 Task: Add a signature Kira Turner containing With gratitude and sincere wishes, Kira Turner to email address softage.3@softage.net and add a label Logistics
Action: Mouse moved to (108, 127)
Screenshot: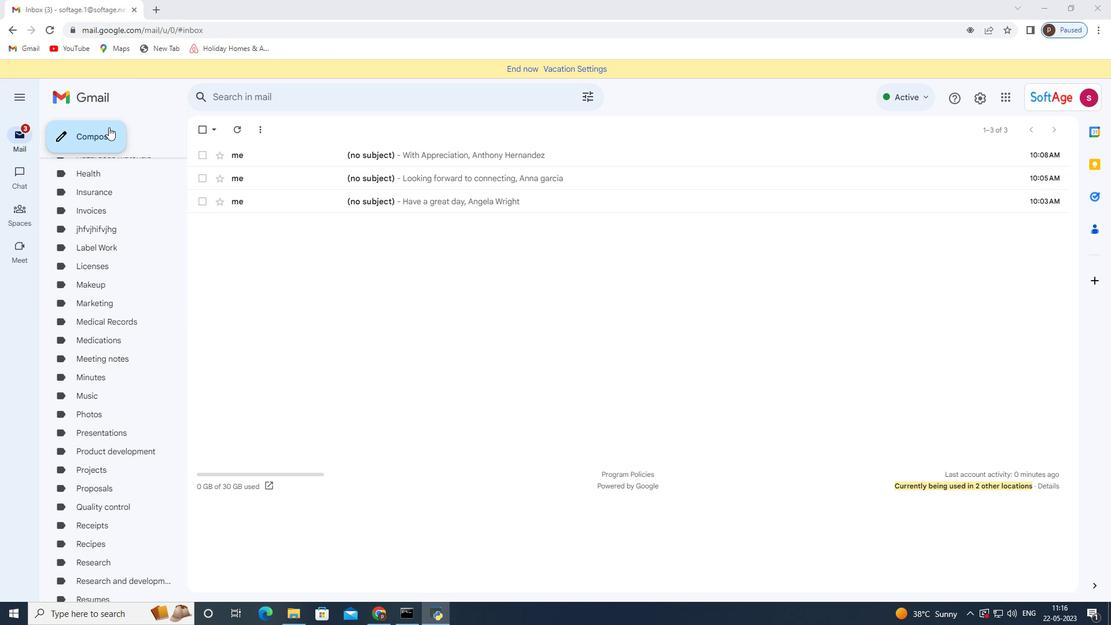 
Action: Mouse pressed left at (108, 127)
Screenshot: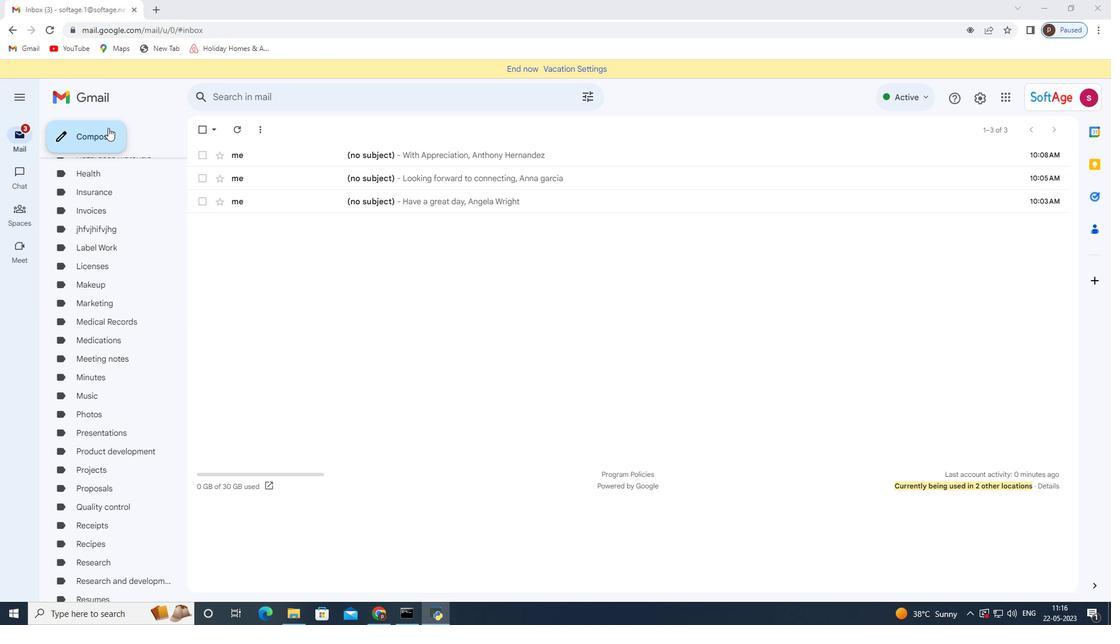 
Action: Mouse moved to (934, 582)
Screenshot: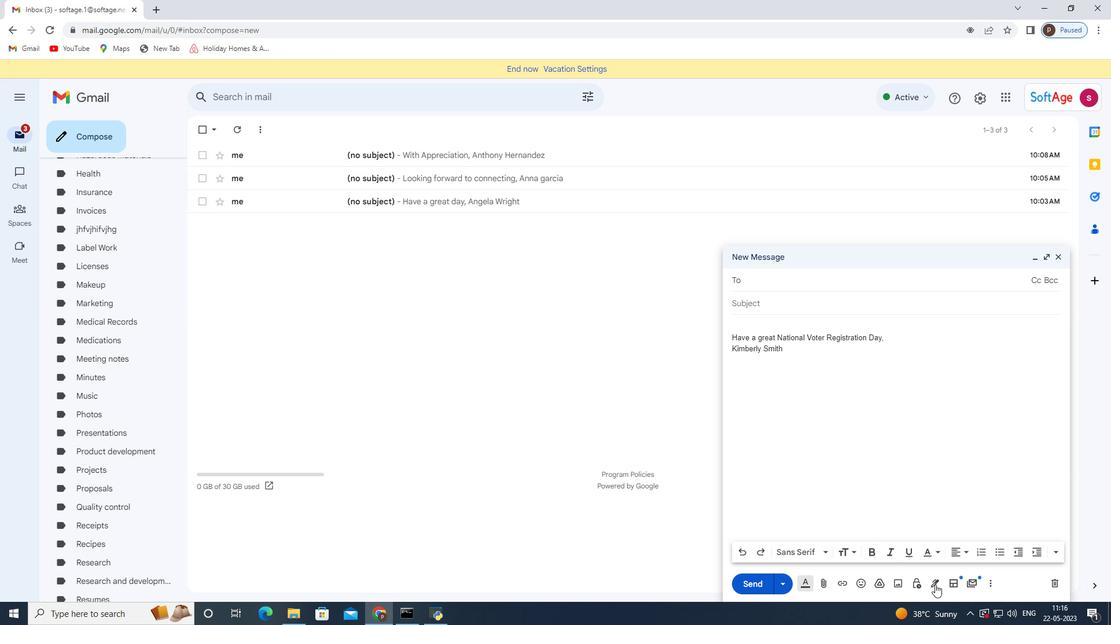 
Action: Mouse pressed left at (934, 582)
Screenshot: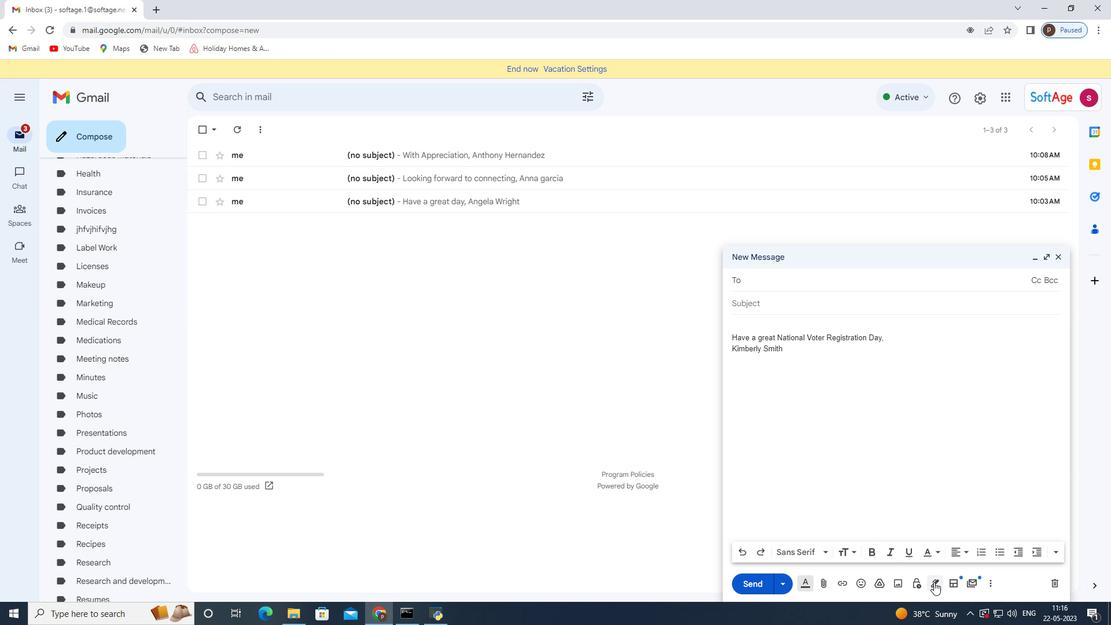 
Action: Mouse moved to (991, 516)
Screenshot: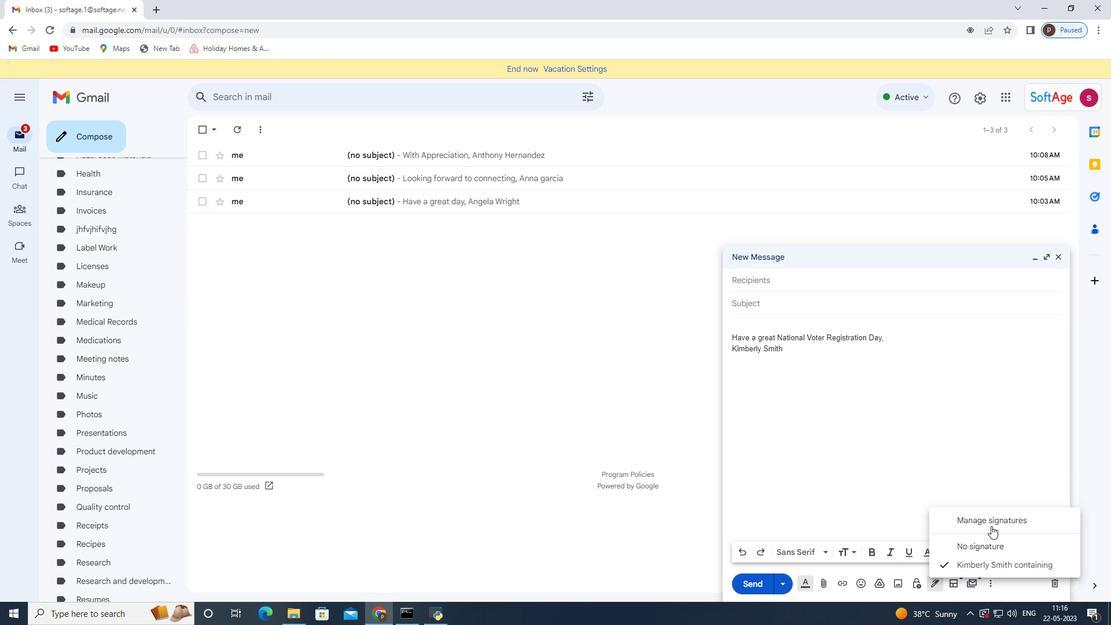 
Action: Mouse pressed left at (991, 516)
Screenshot: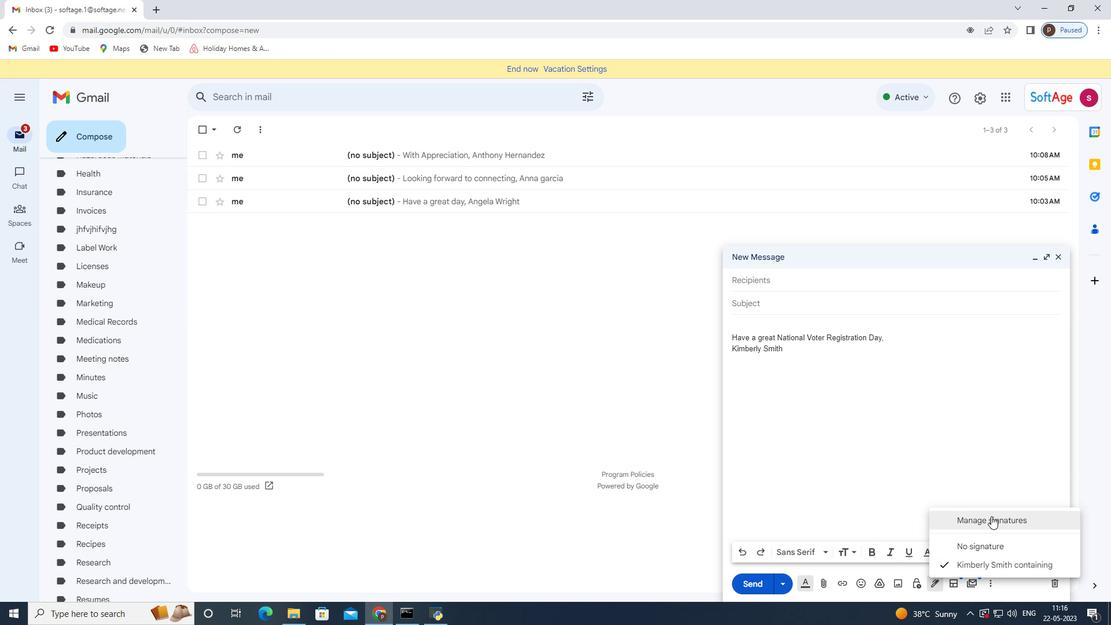 
Action: Mouse moved to (480, 377)
Screenshot: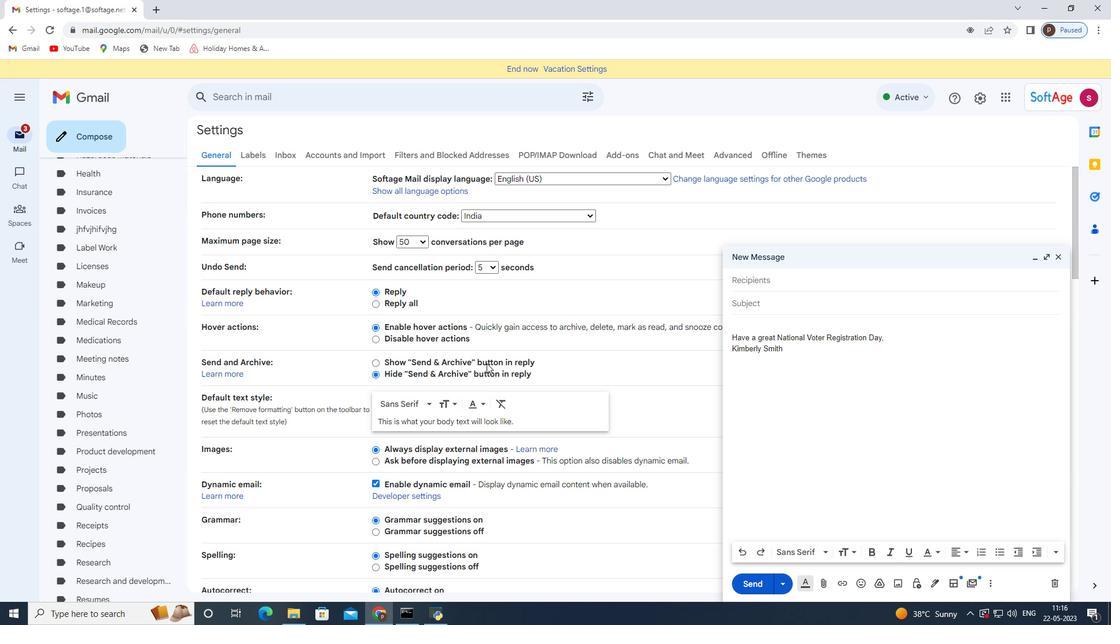 
Action: Mouse scrolled (480, 376) with delta (0, 0)
Screenshot: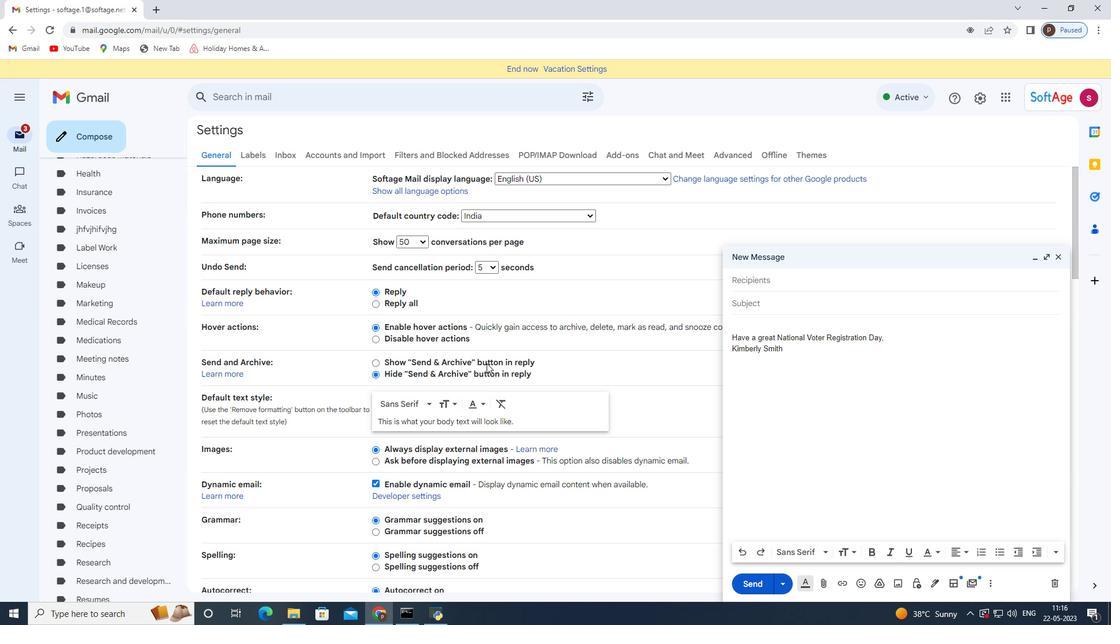 
Action: Mouse moved to (478, 380)
Screenshot: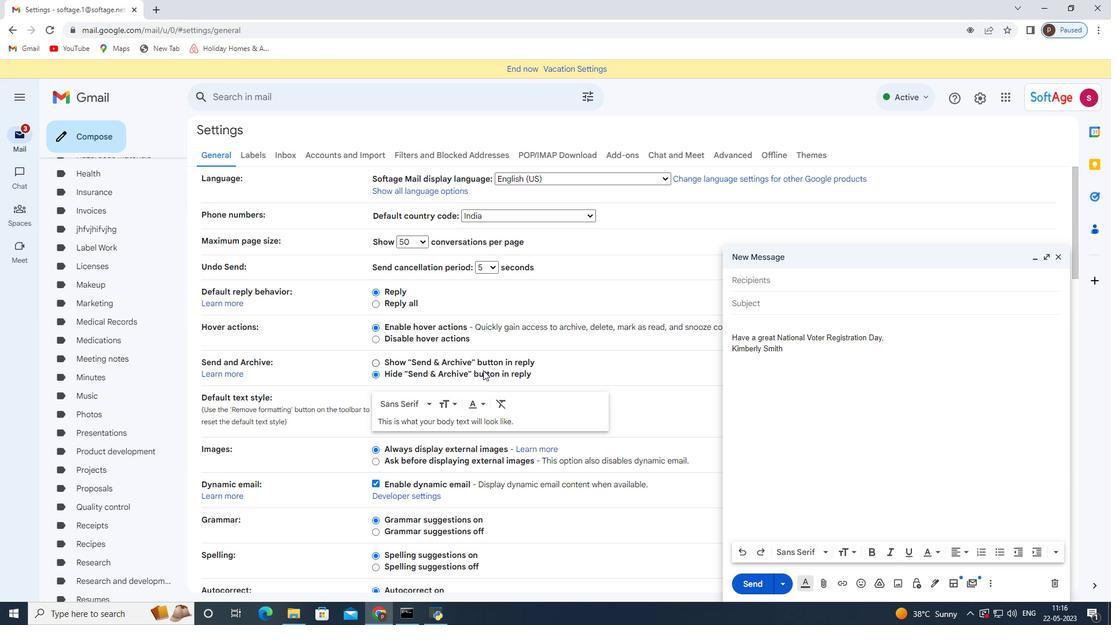 
Action: Mouse scrolled (478, 379) with delta (0, 0)
Screenshot: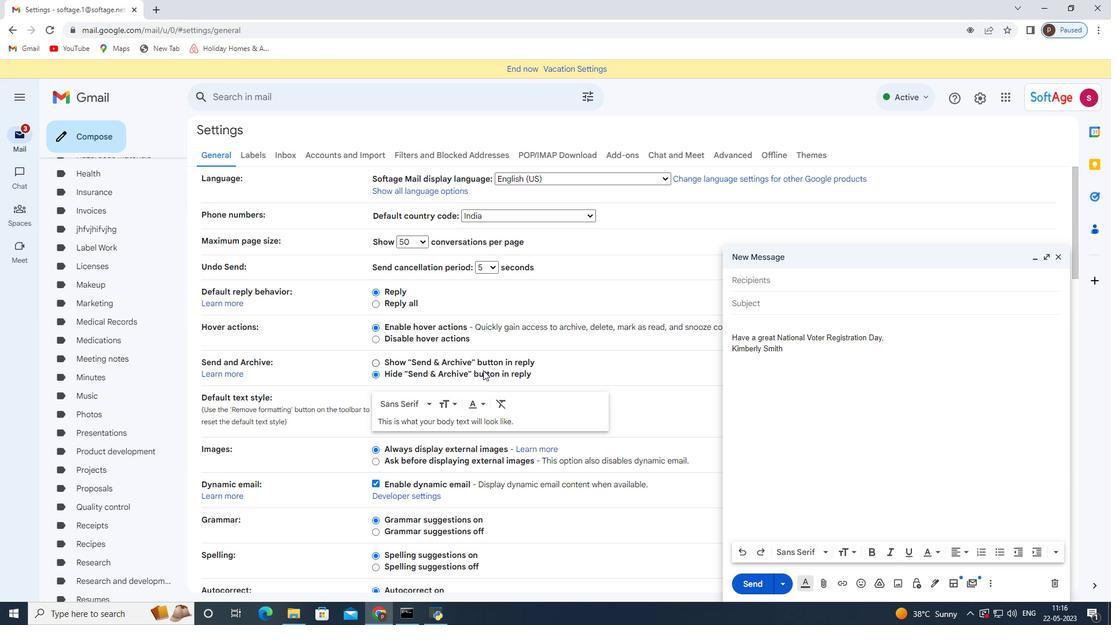 
Action: Mouse moved to (474, 385)
Screenshot: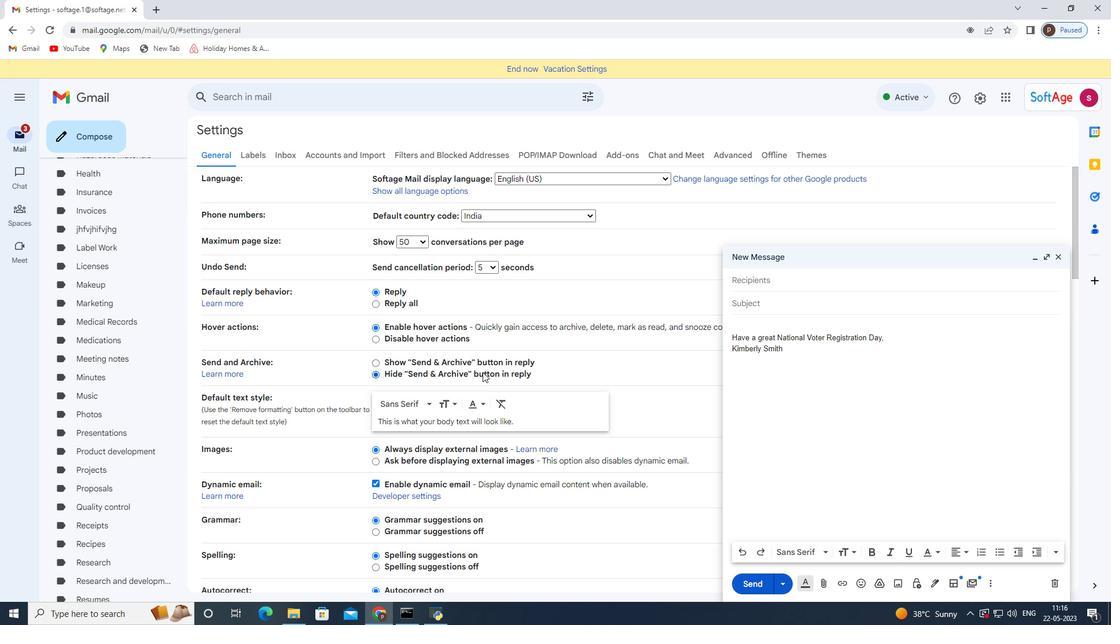 
Action: Mouse scrolled (474, 385) with delta (0, 0)
Screenshot: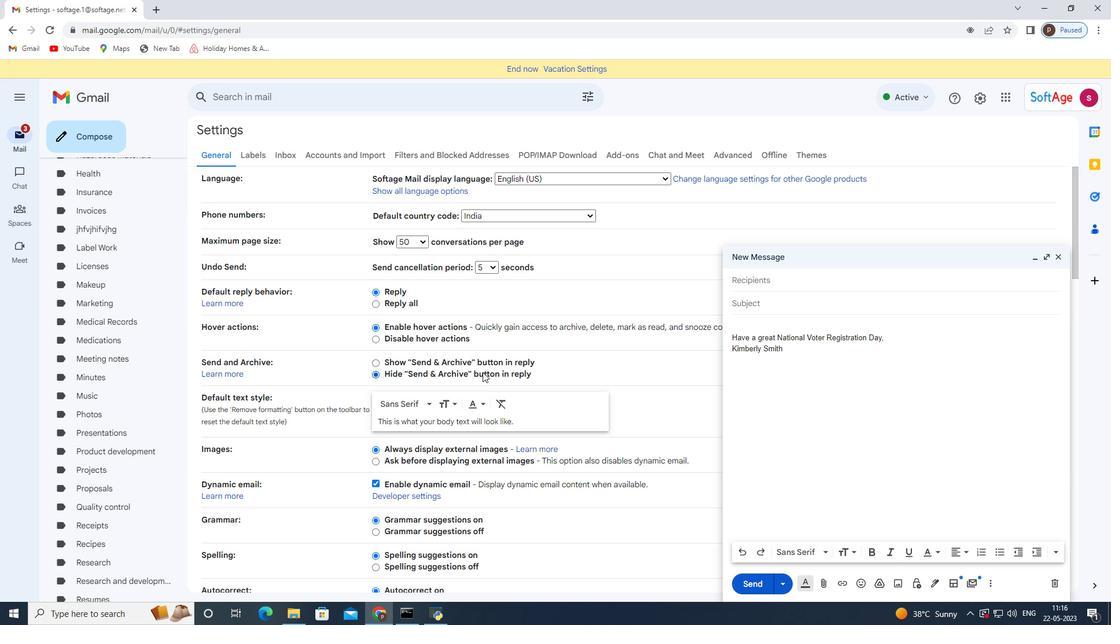
Action: Mouse moved to (463, 402)
Screenshot: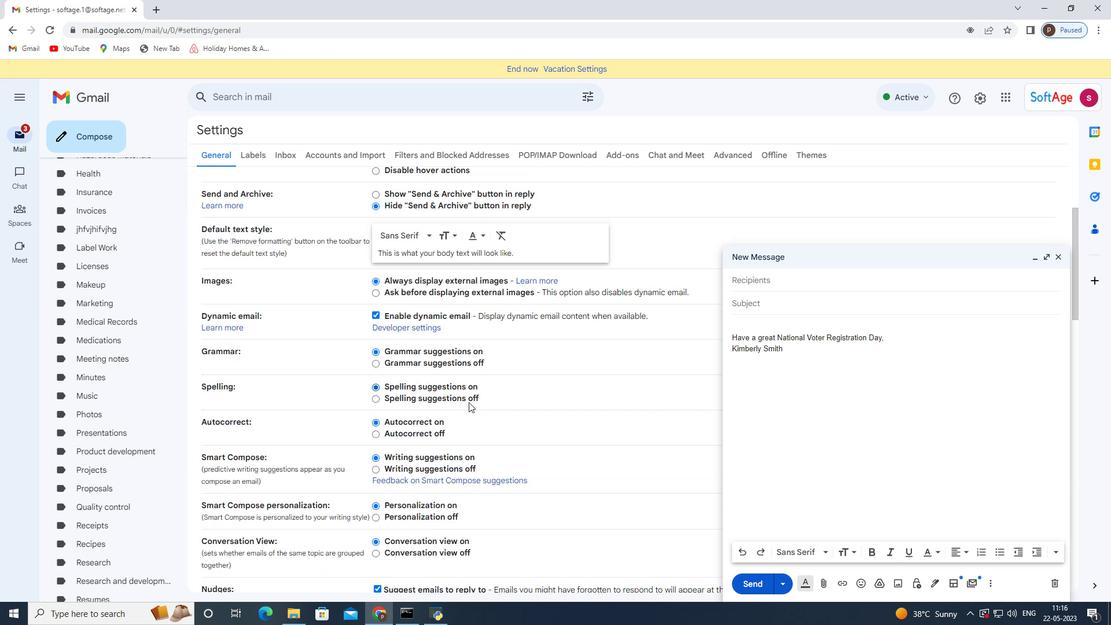 
Action: Mouse scrolled (463, 401) with delta (0, 0)
Screenshot: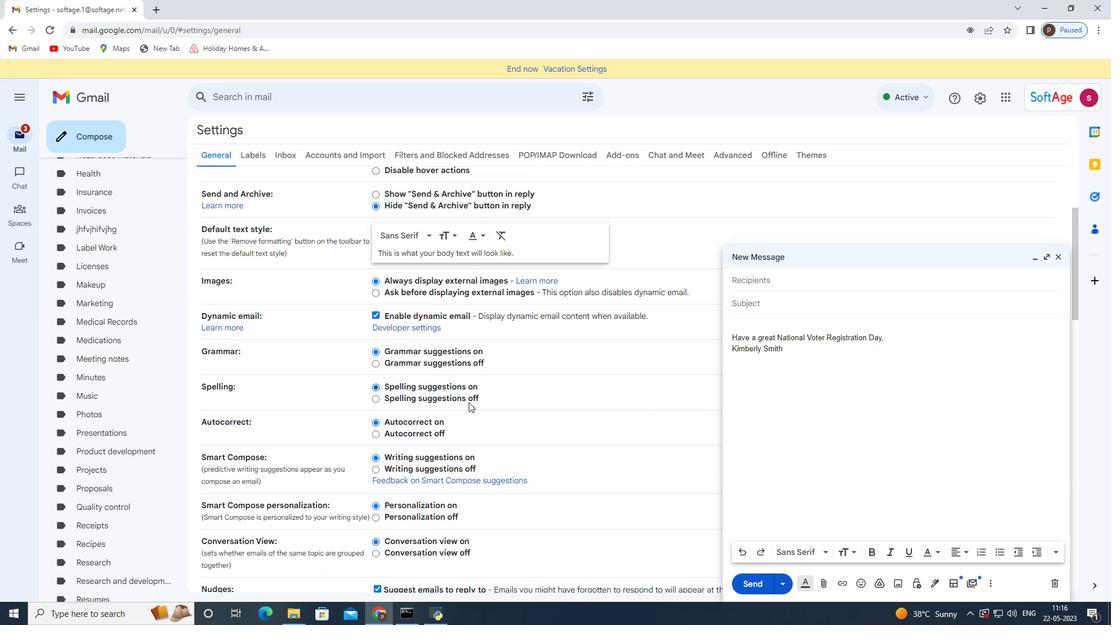 
Action: Mouse scrolled (463, 401) with delta (0, 0)
Screenshot: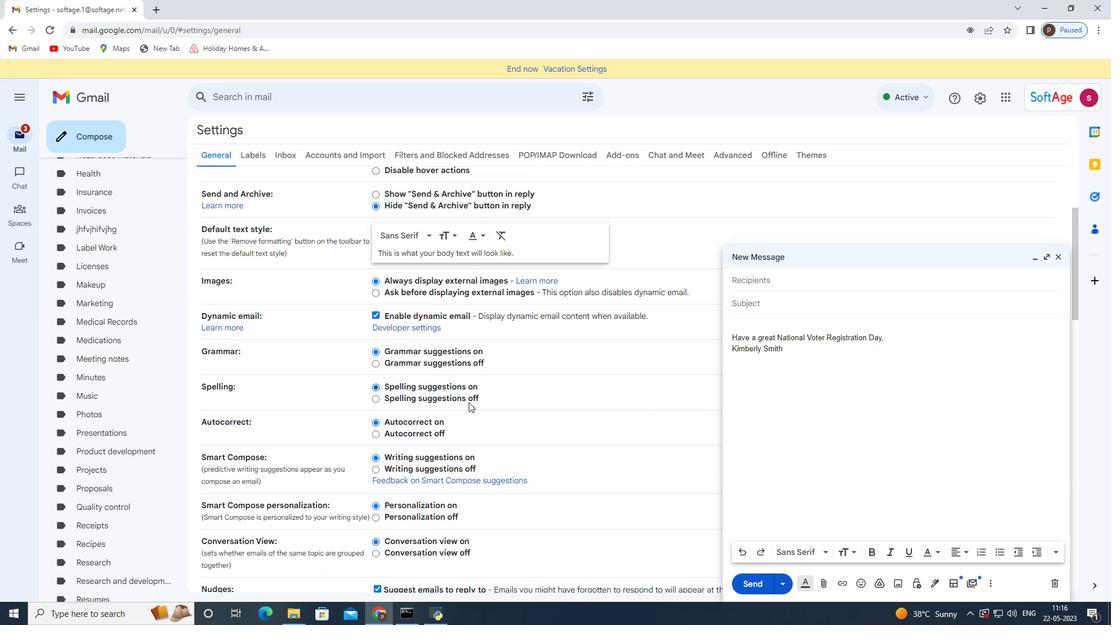 
Action: Mouse moved to (455, 402)
Screenshot: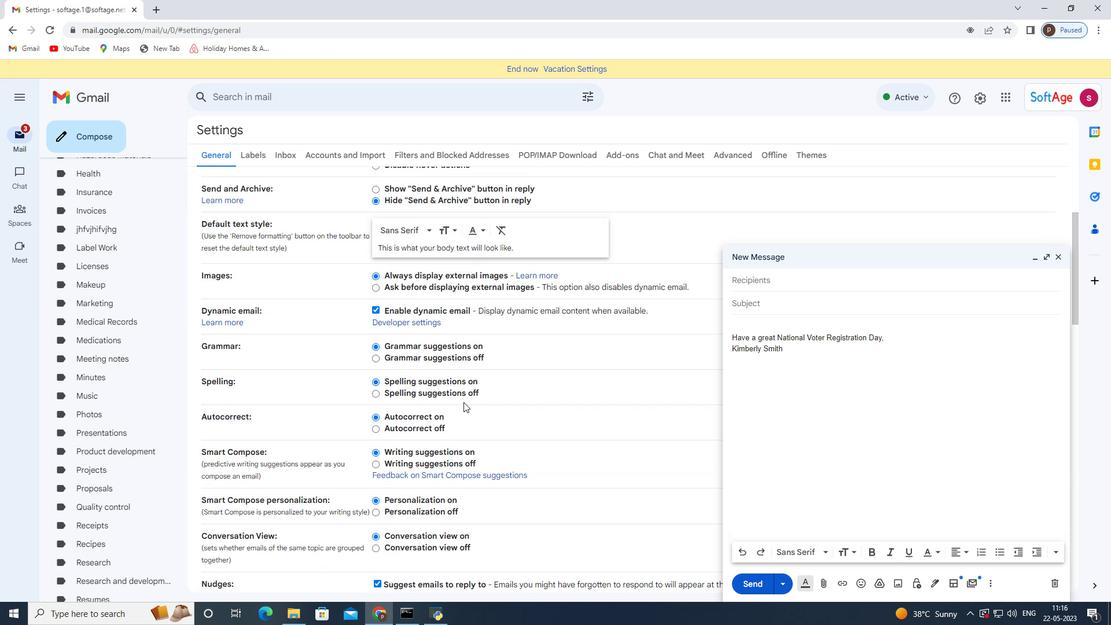 
Action: Mouse scrolled (455, 403) with delta (0, 0)
Screenshot: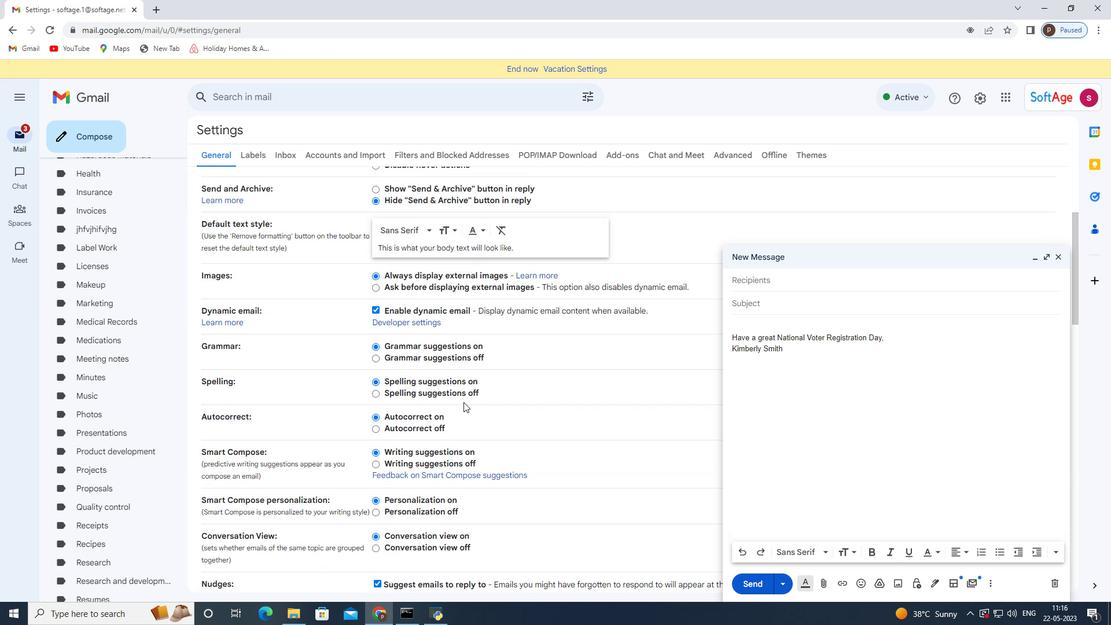 
Action: Mouse moved to (453, 402)
Screenshot: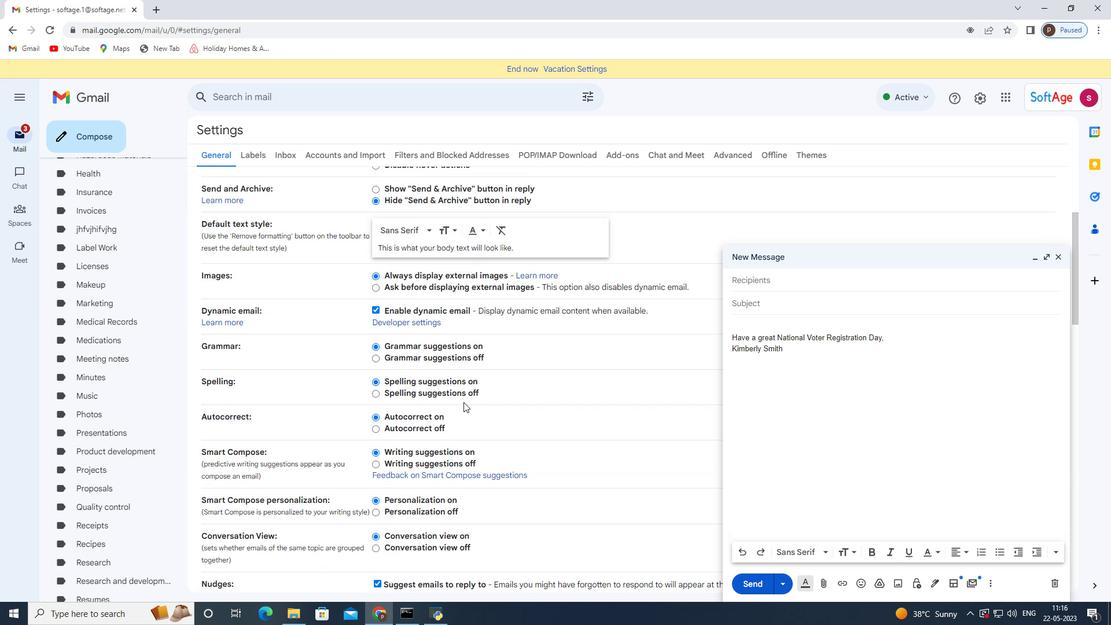 
Action: Mouse scrolled (453, 401) with delta (0, 0)
Screenshot: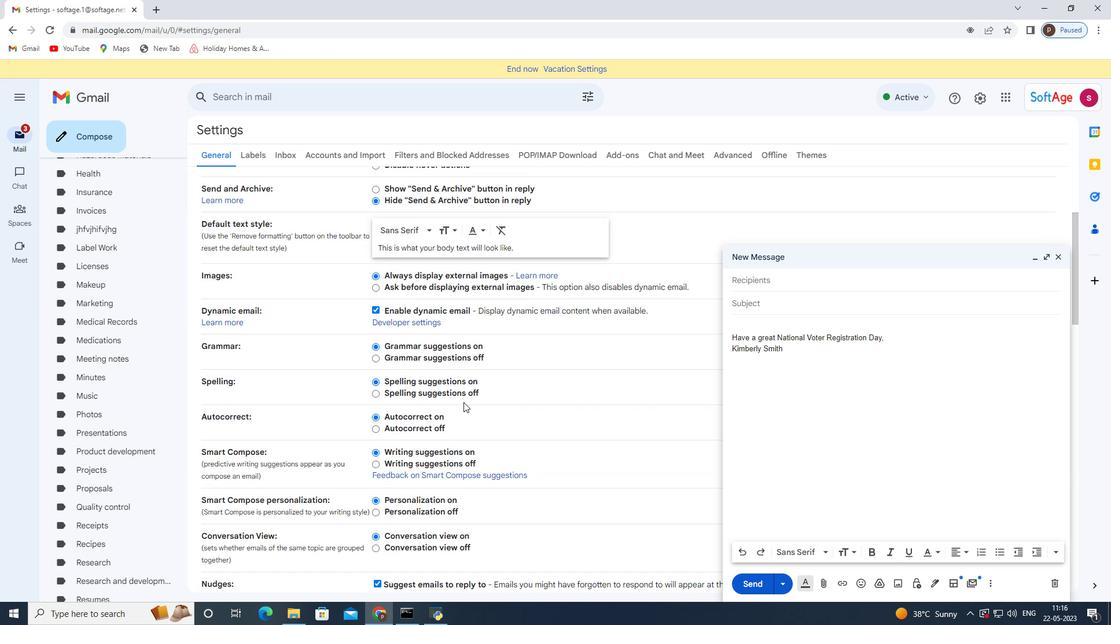 
Action: Mouse moved to (425, 401)
Screenshot: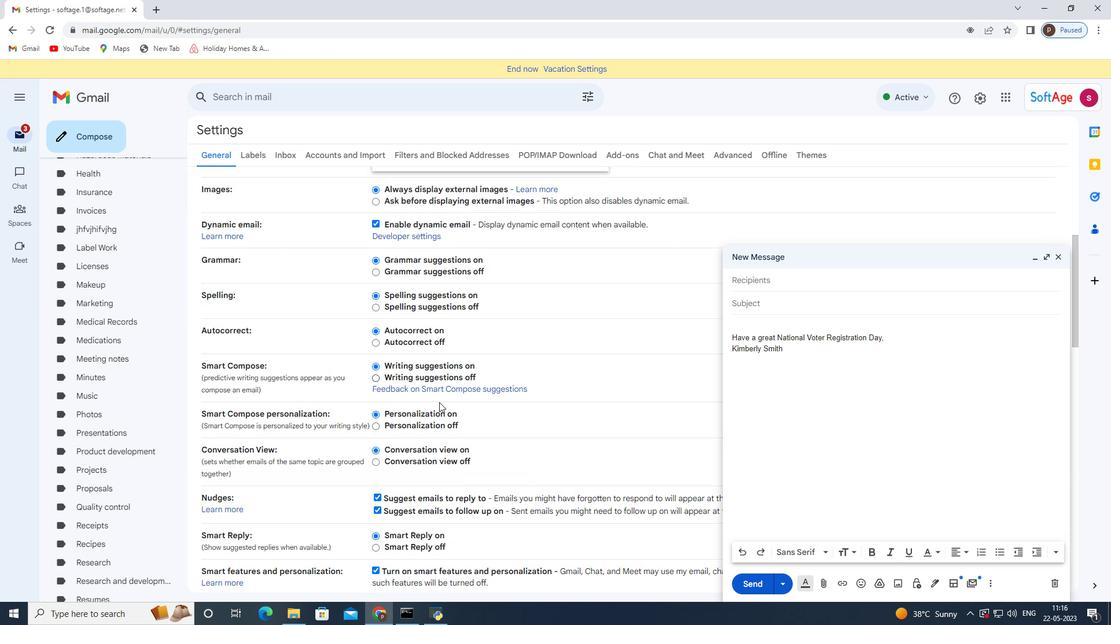 
Action: Mouse scrolled (425, 400) with delta (0, 0)
Screenshot: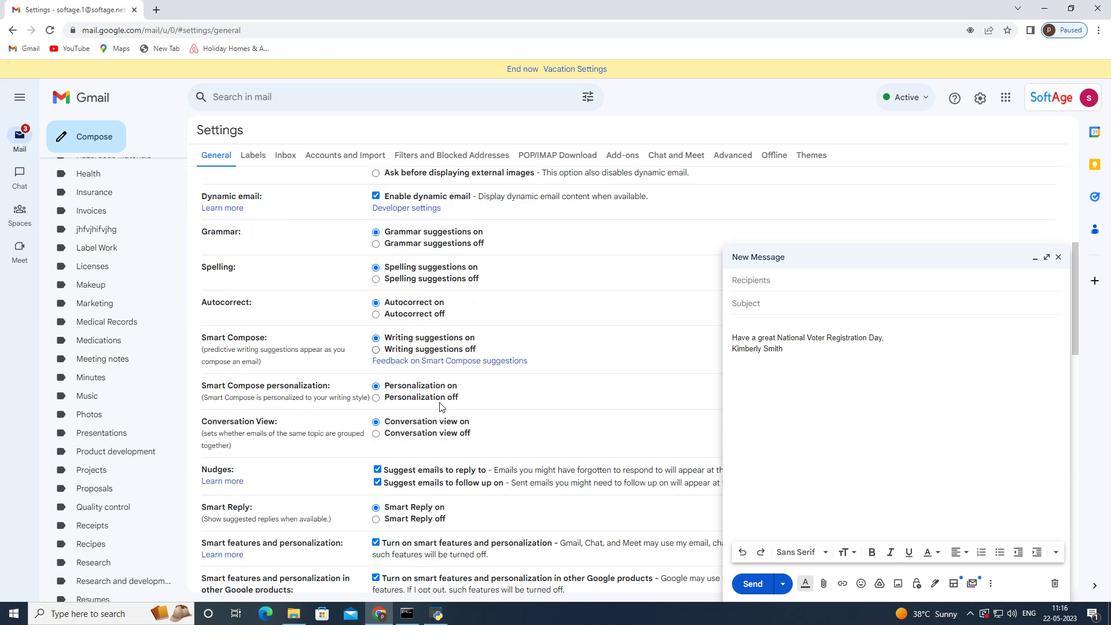 
Action: Mouse moved to (424, 401)
Screenshot: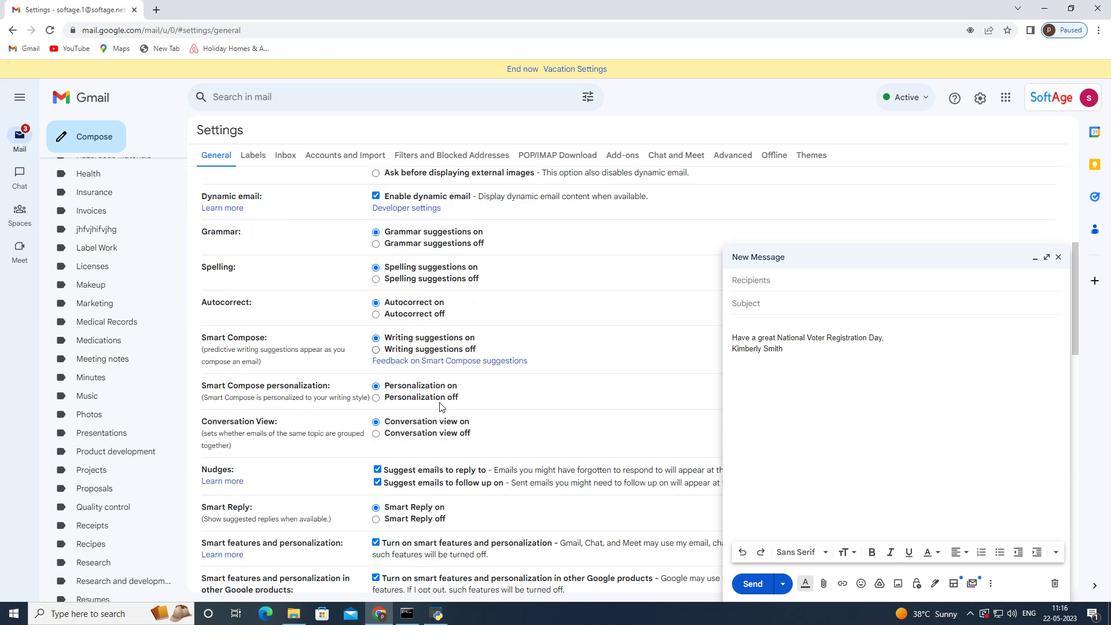 
Action: Mouse scrolled (424, 400) with delta (0, 0)
Screenshot: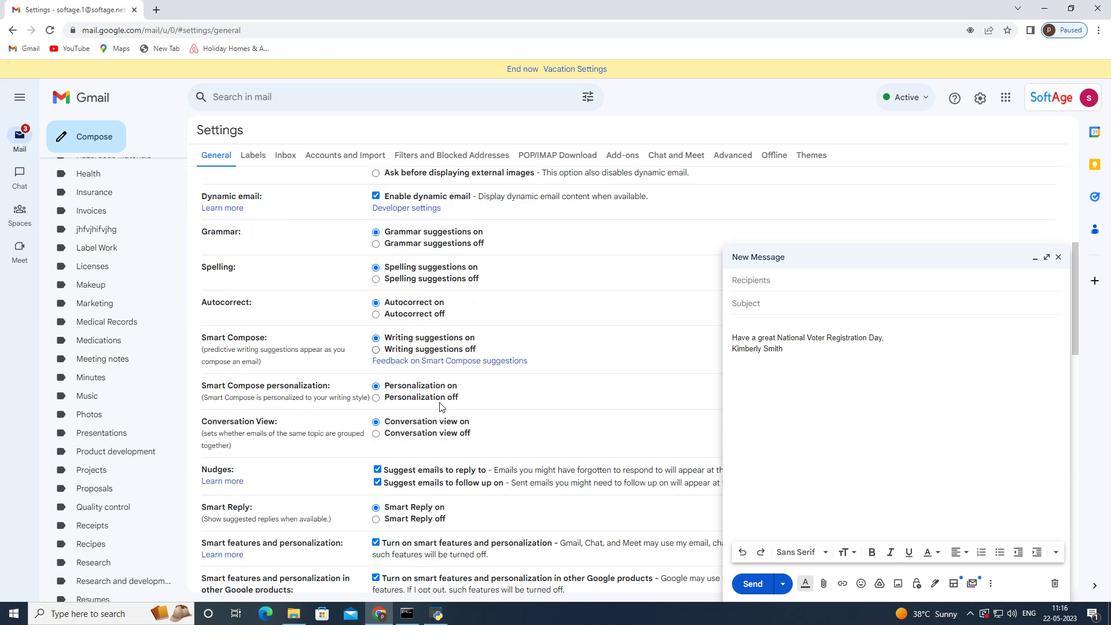 
Action: Mouse scrolled (424, 400) with delta (0, 0)
Screenshot: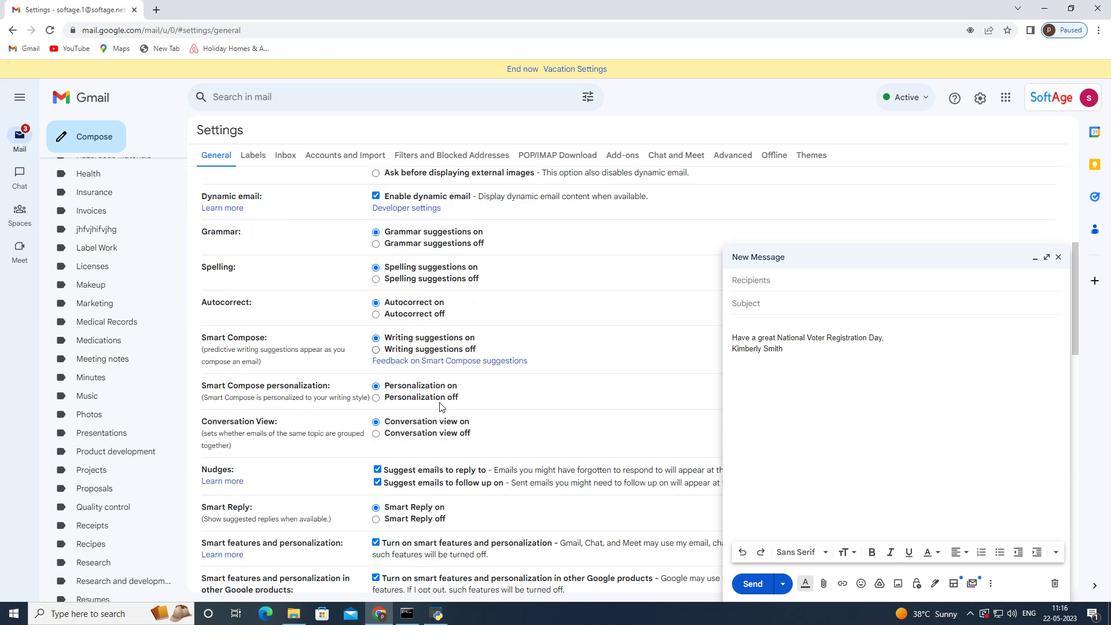 
Action: Mouse scrolled (424, 400) with delta (0, 0)
Screenshot: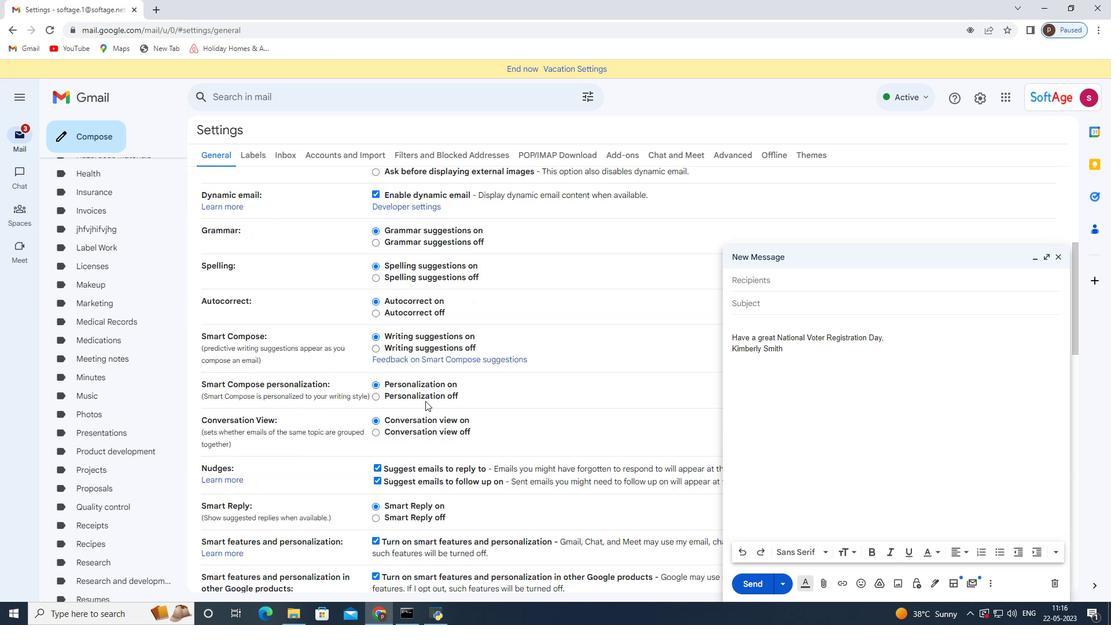 
Action: Mouse scrolled (424, 400) with delta (0, 0)
Screenshot: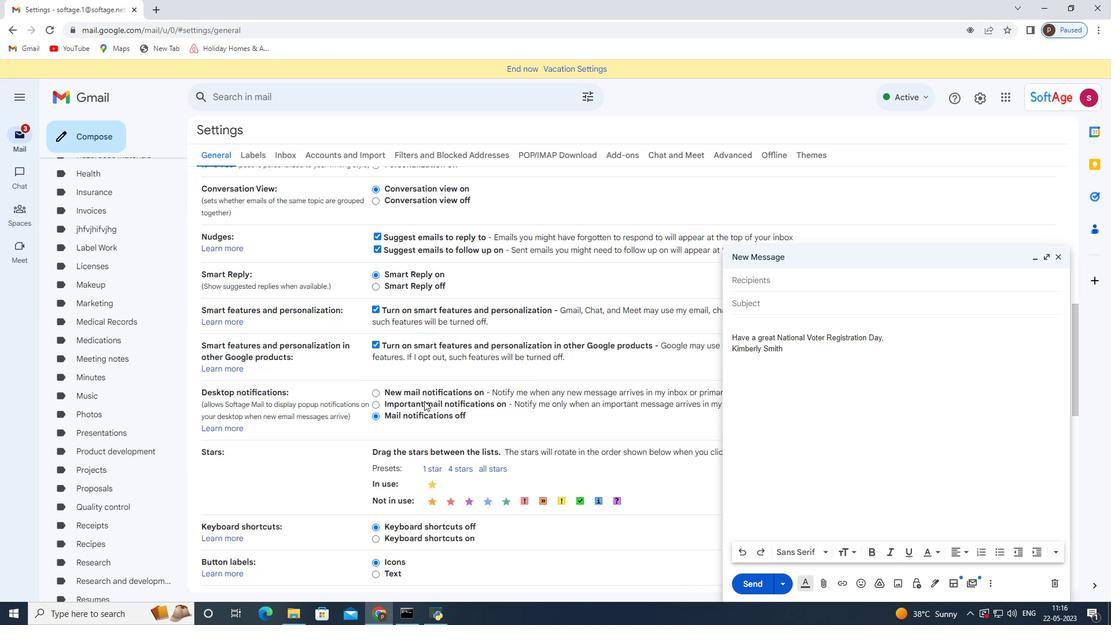 
Action: Mouse scrolled (424, 400) with delta (0, 0)
Screenshot: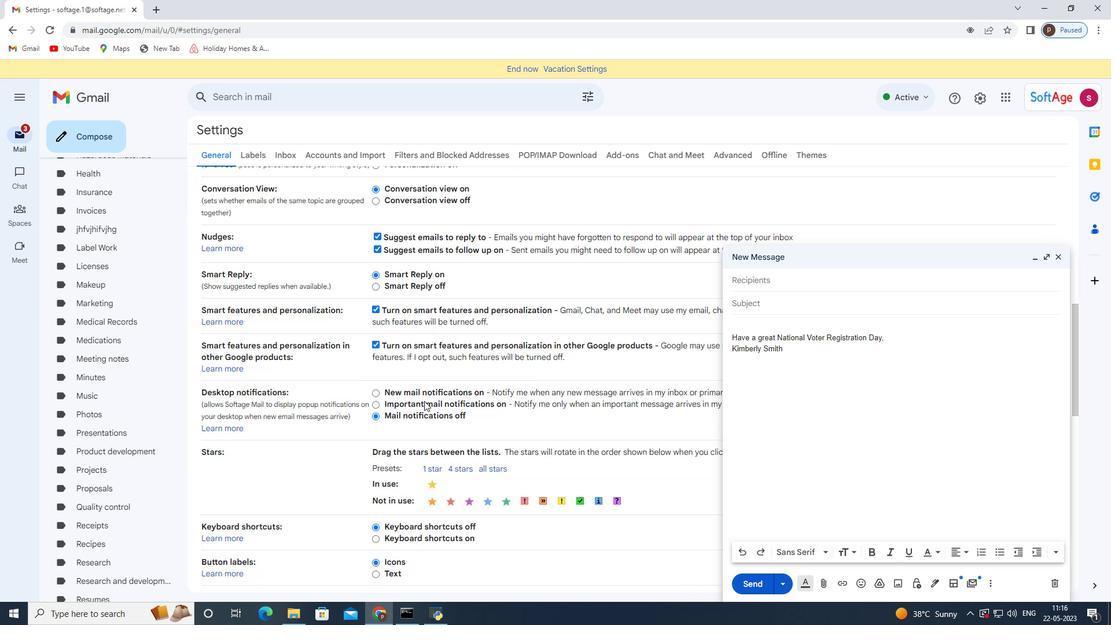 
Action: Mouse scrolled (424, 400) with delta (0, 0)
Screenshot: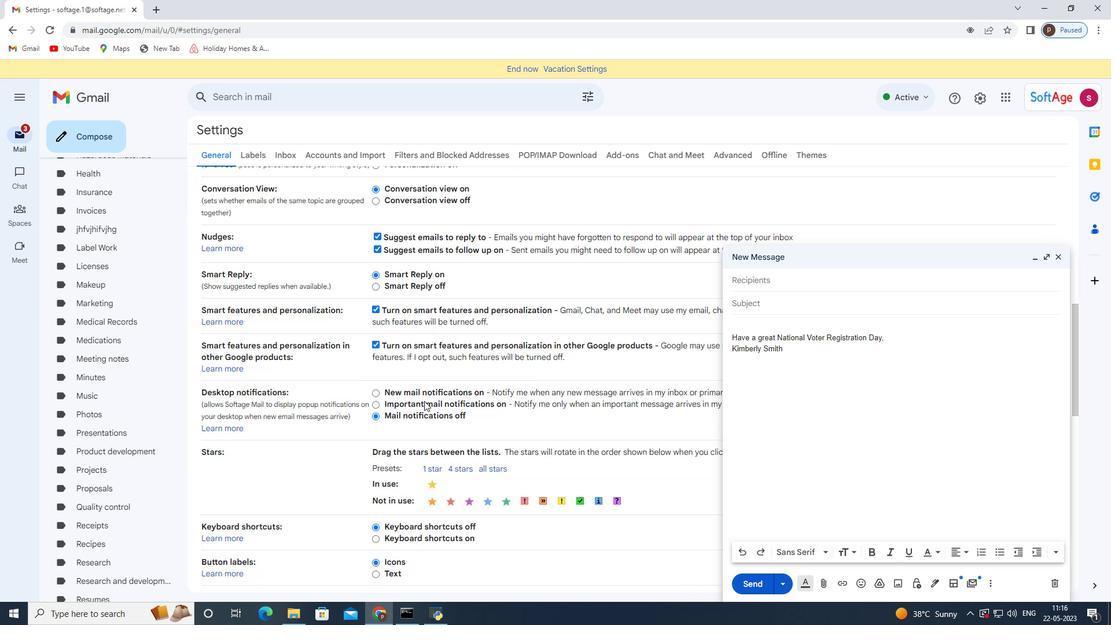 
Action: Mouse scrolled (424, 400) with delta (0, 0)
Screenshot: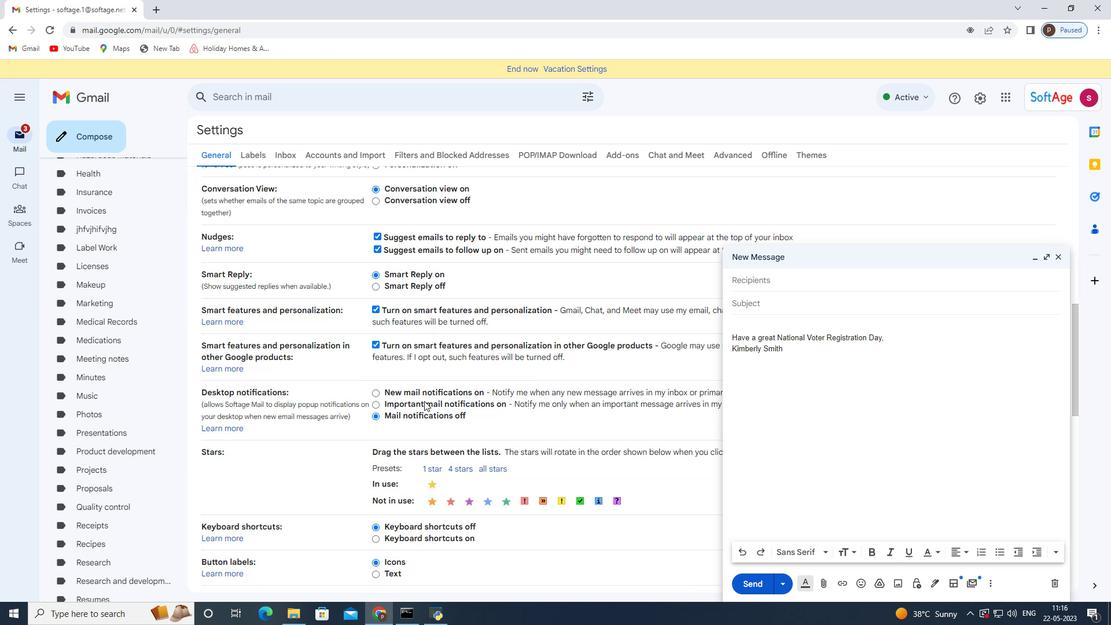 
Action: Mouse moved to (499, 450)
Screenshot: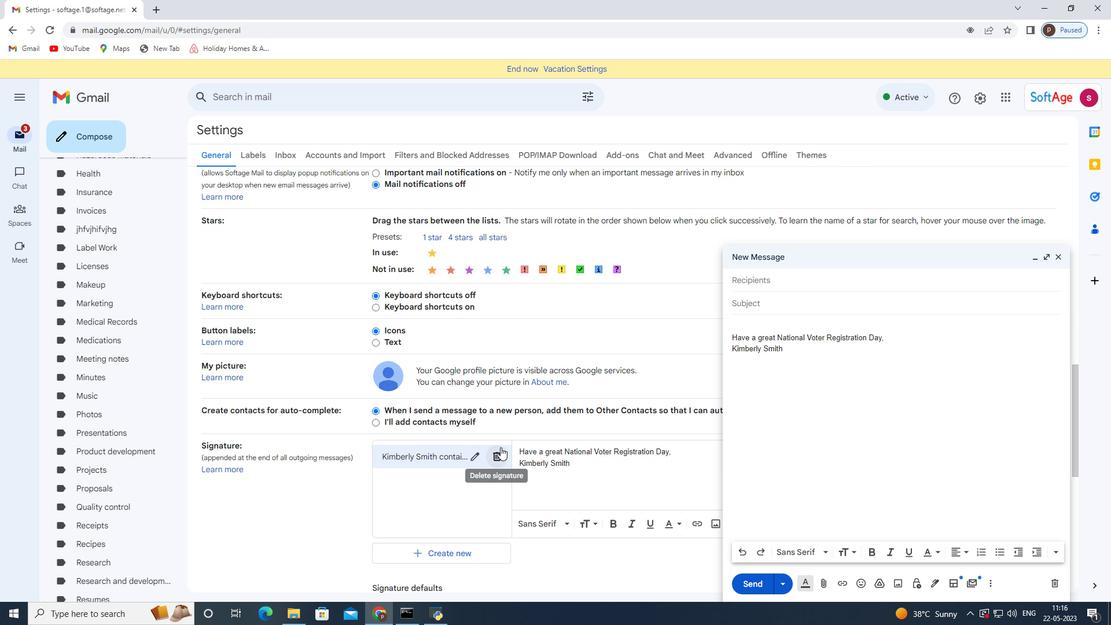 
Action: Mouse pressed left at (499, 450)
Screenshot: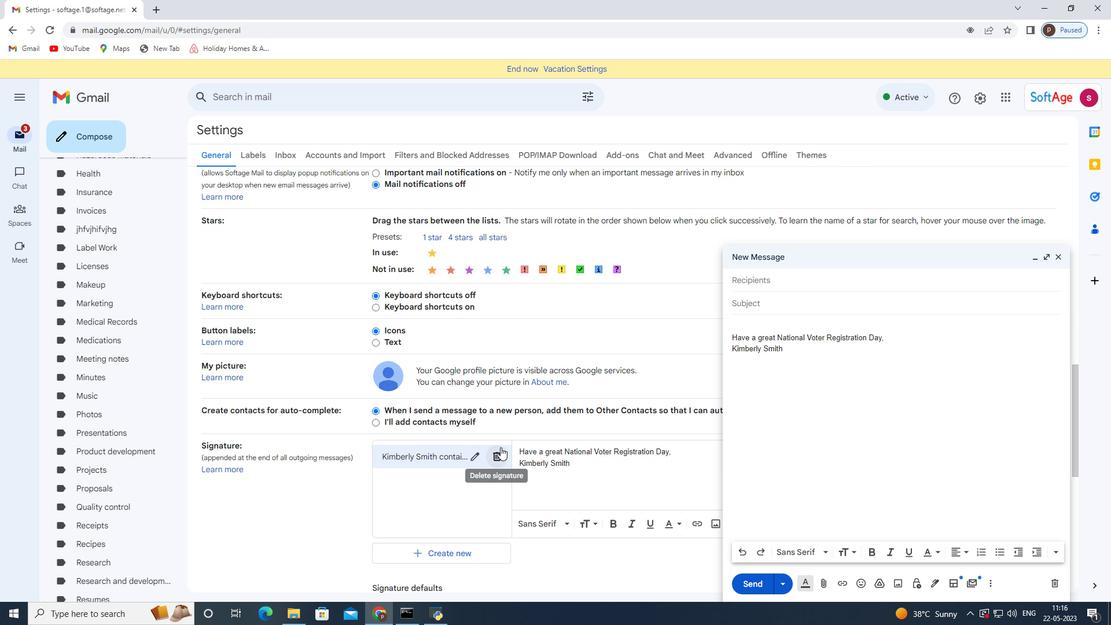
Action: Mouse moved to (676, 352)
Screenshot: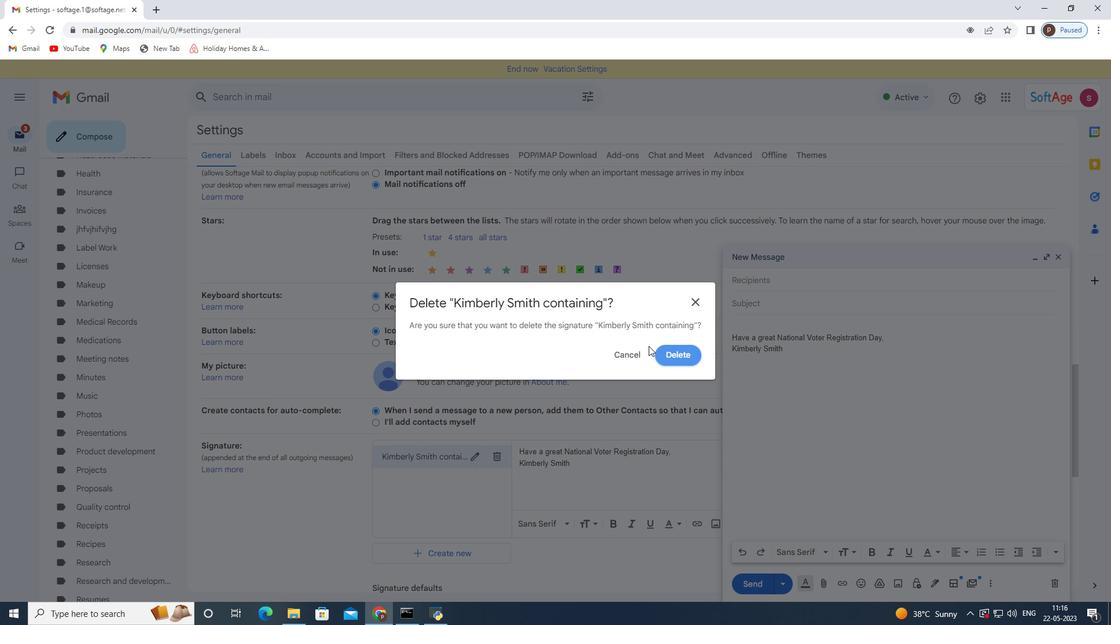 
Action: Mouse pressed left at (676, 352)
Screenshot: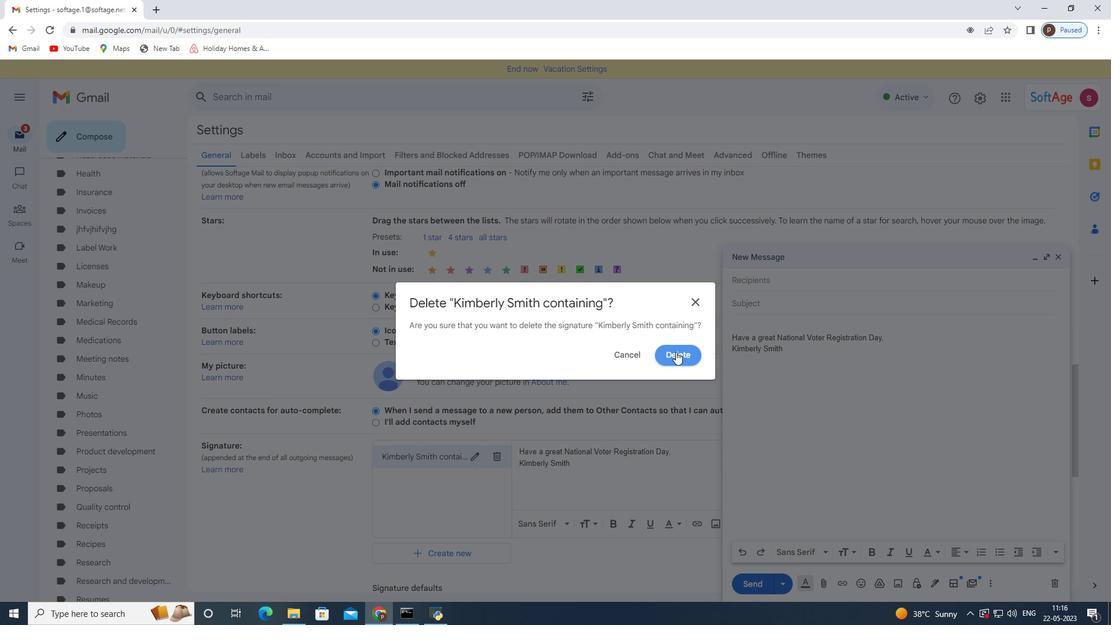 
Action: Mouse moved to (411, 465)
Screenshot: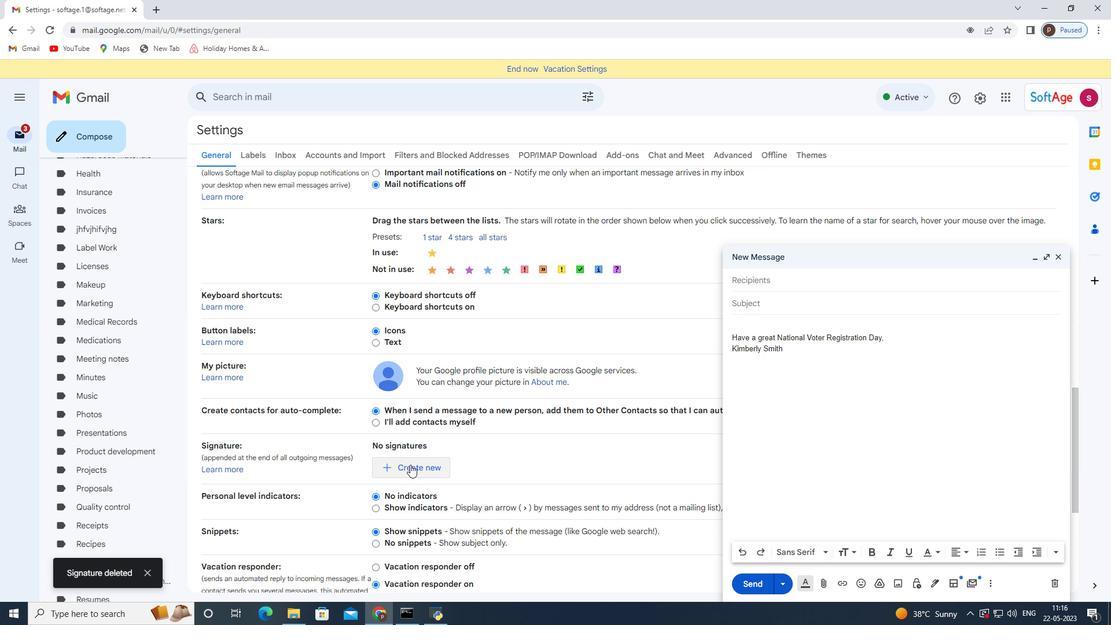 
Action: Mouse pressed left at (411, 465)
Screenshot: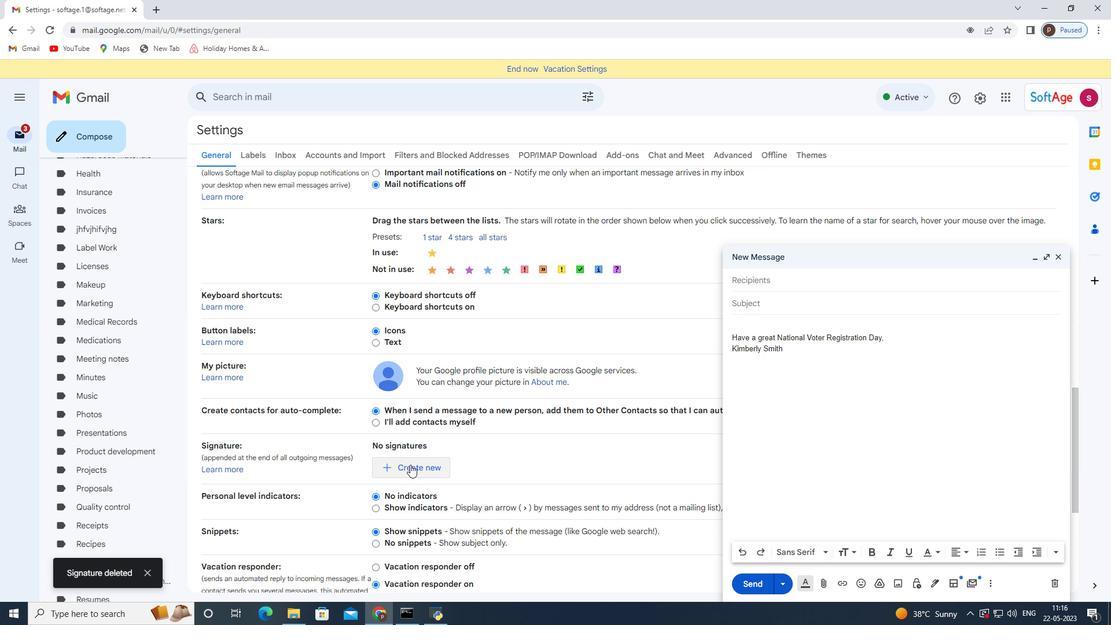 
Action: Mouse moved to (466, 325)
Screenshot: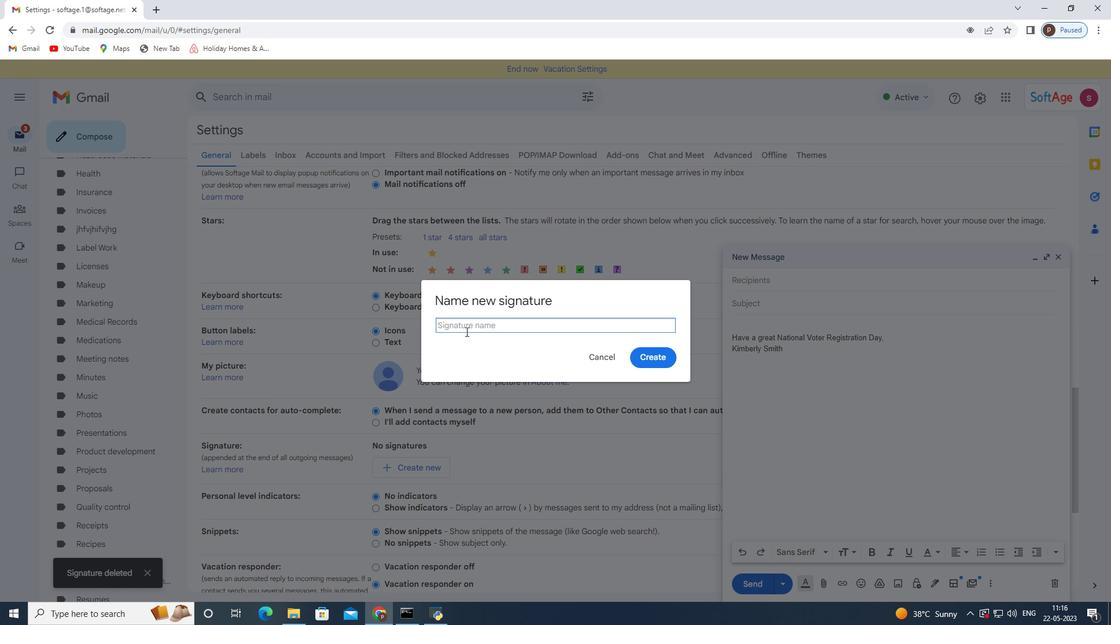 
Action: Mouse pressed left at (466, 325)
Screenshot: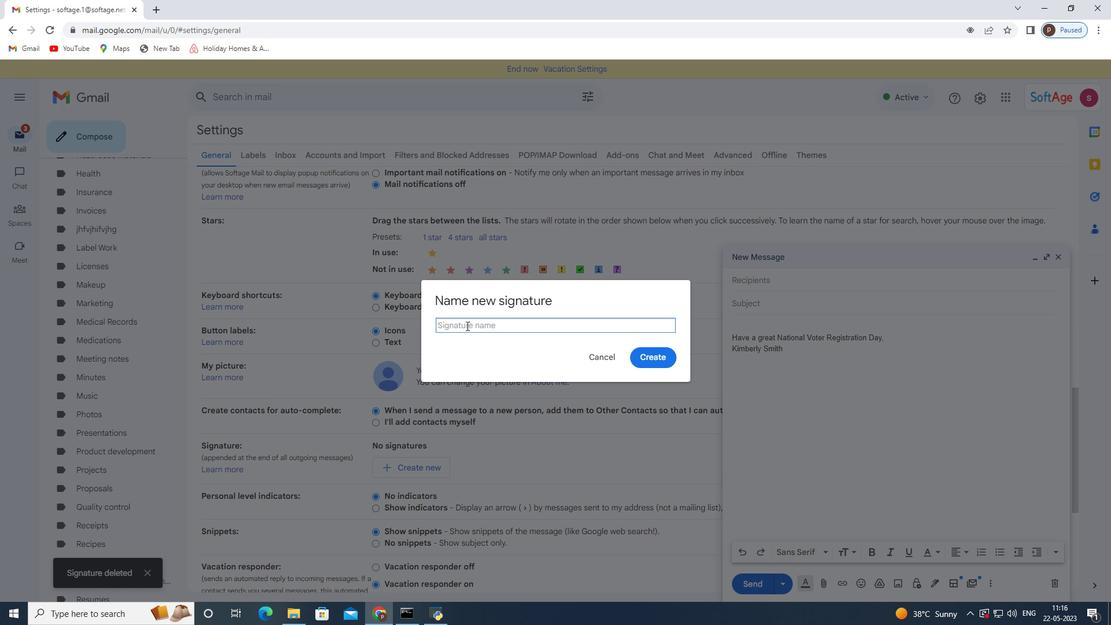 
Action: Key pressed <Key.shift><Key.shift><Key.shift>Kira<Key.space><Key.shift>Turner
Screenshot: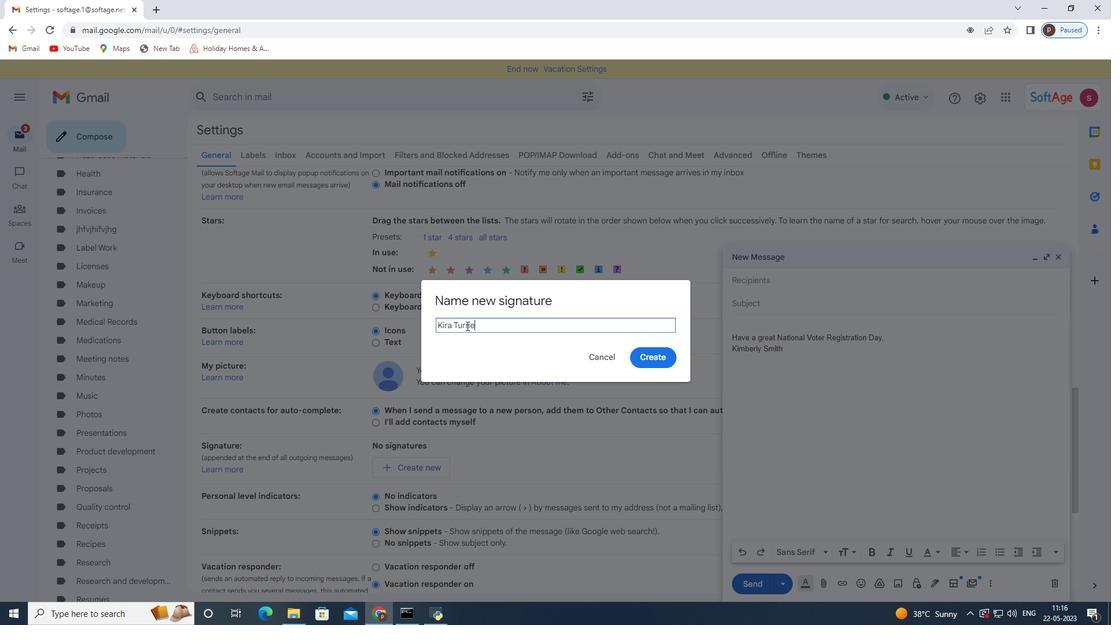 
Action: Mouse moved to (645, 359)
Screenshot: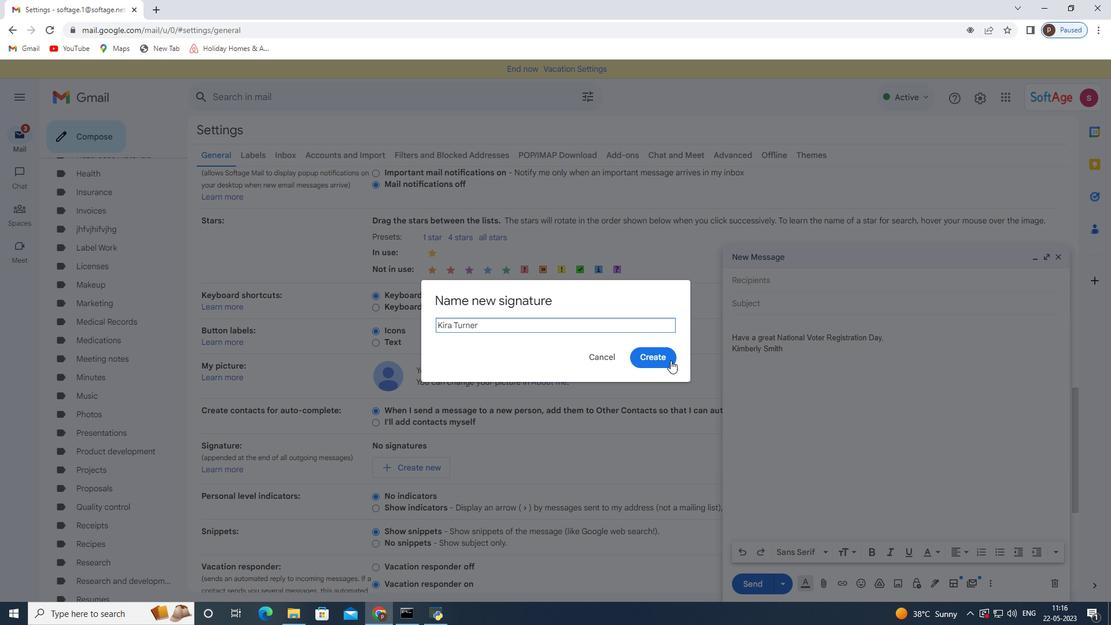 
Action: Mouse pressed left at (645, 359)
Screenshot: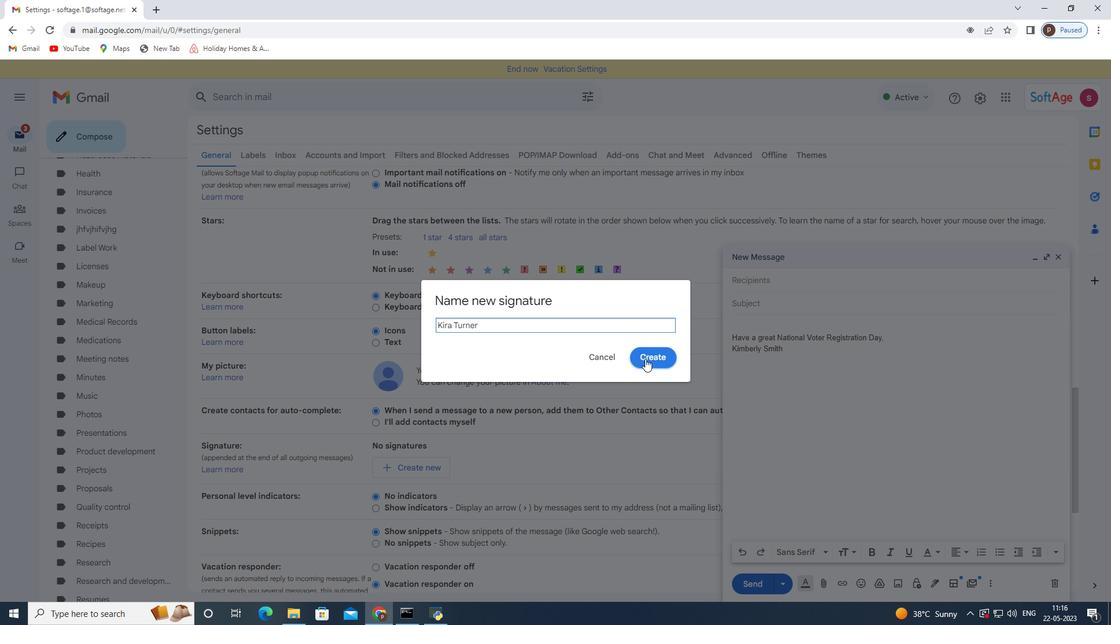 
Action: Mouse moved to (539, 452)
Screenshot: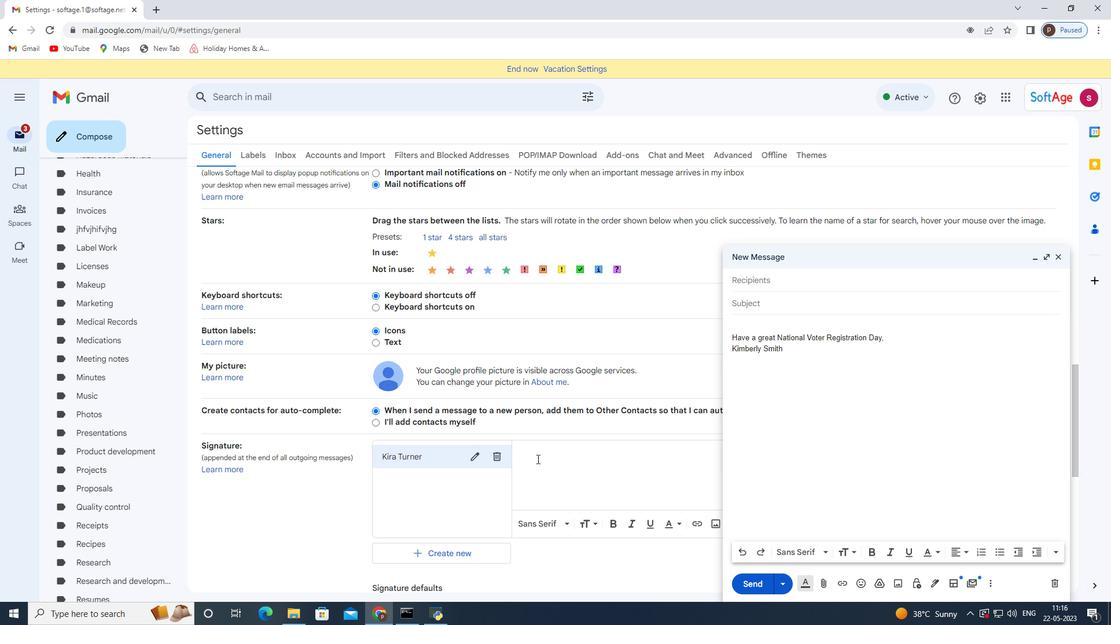 
Action: Mouse pressed left at (539, 452)
Screenshot: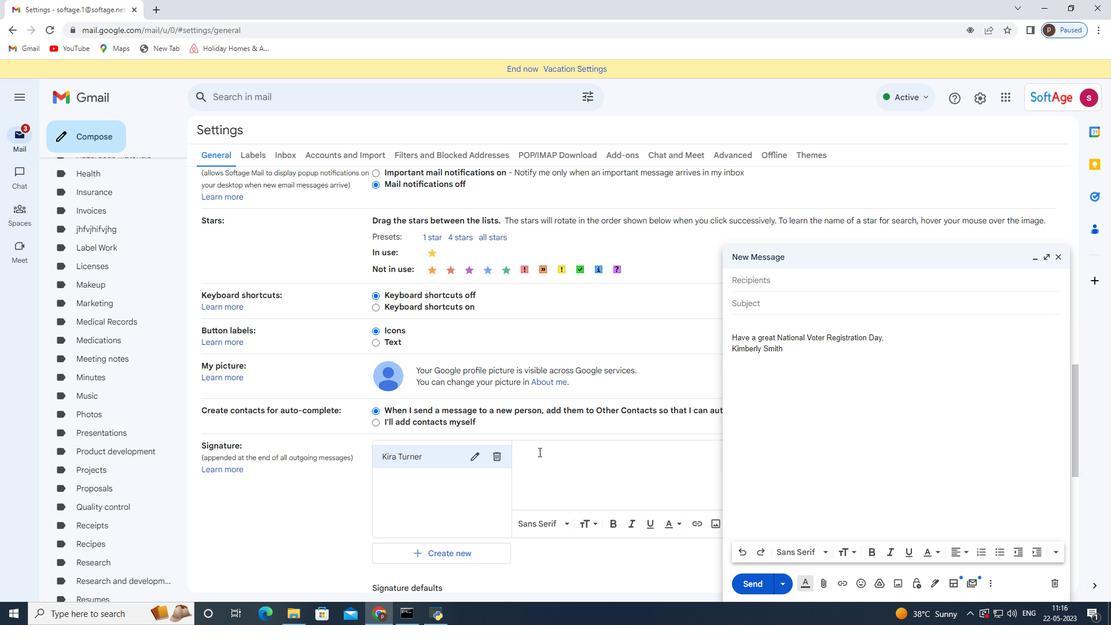 
Action: Mouse moved to (539, 451)
Screenshot: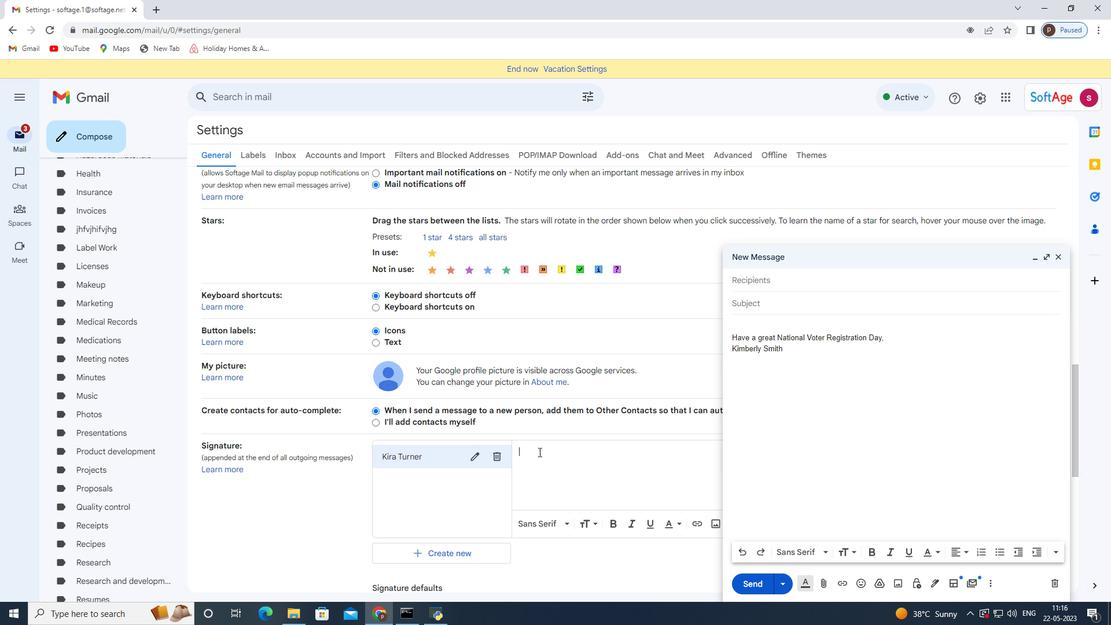 
Action: Key pressed <Key.shift><Key.shift><Key.shift><Key.shift><Key.shift>With<Key.space>gratitude<Key.space>and<Key.space>sincere<Key.space>wishes,<Key.enter><Key.shift>Kira<Key.space><Key.shift>Turnere<Key.backspace>
Screenshot: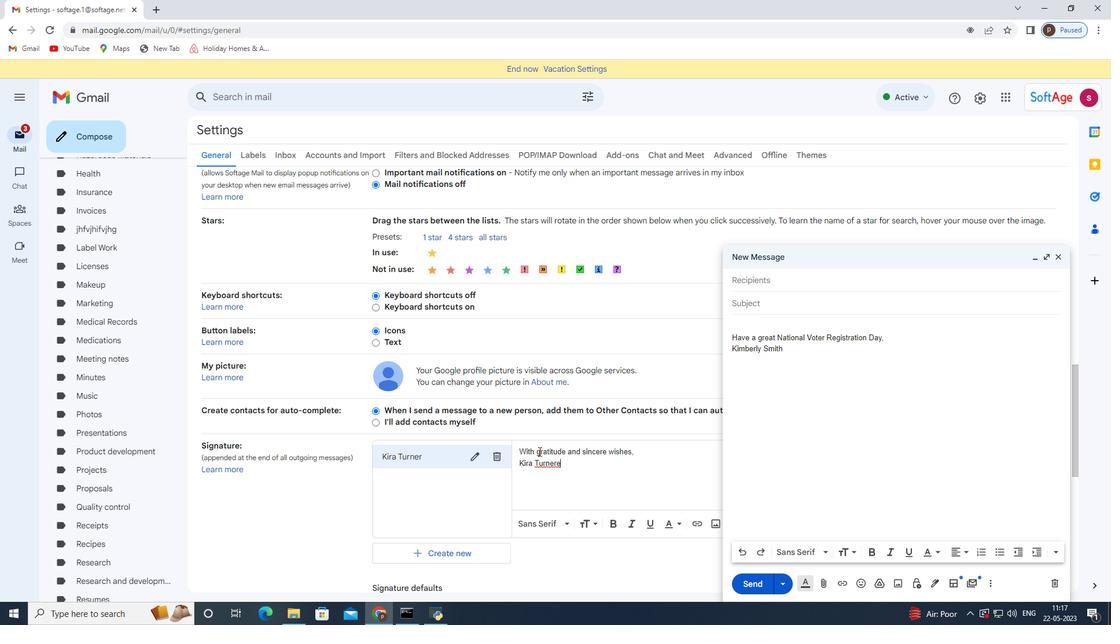 
Action: Mouse moved to (576, 463)
Screenshot: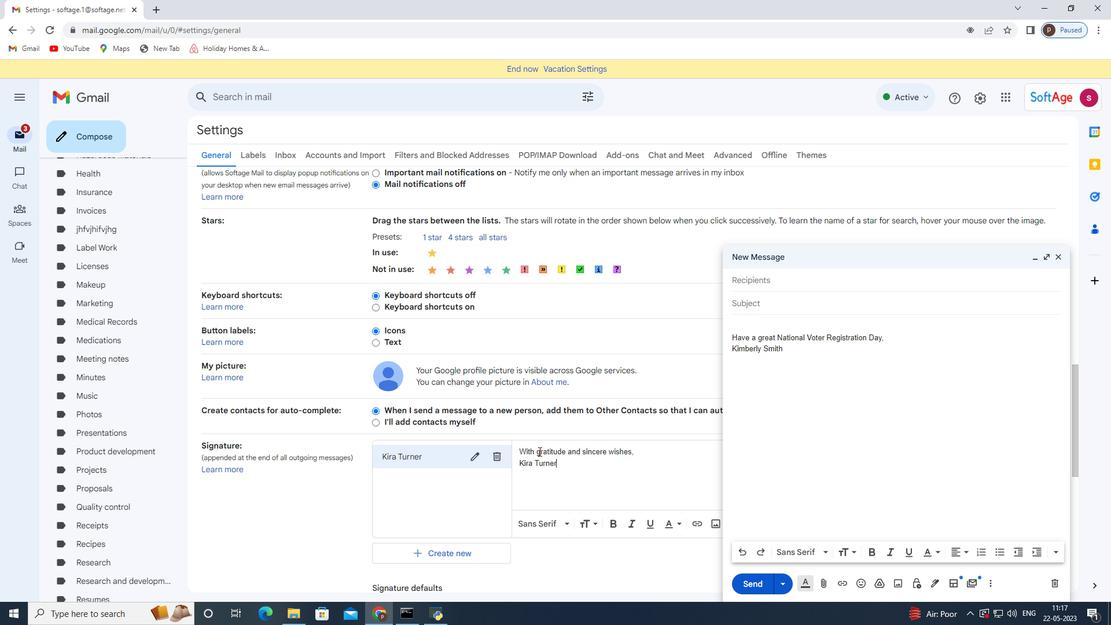 
Action: Mouse scrolled (576, 462) with delta (0, 0)
Screenshot: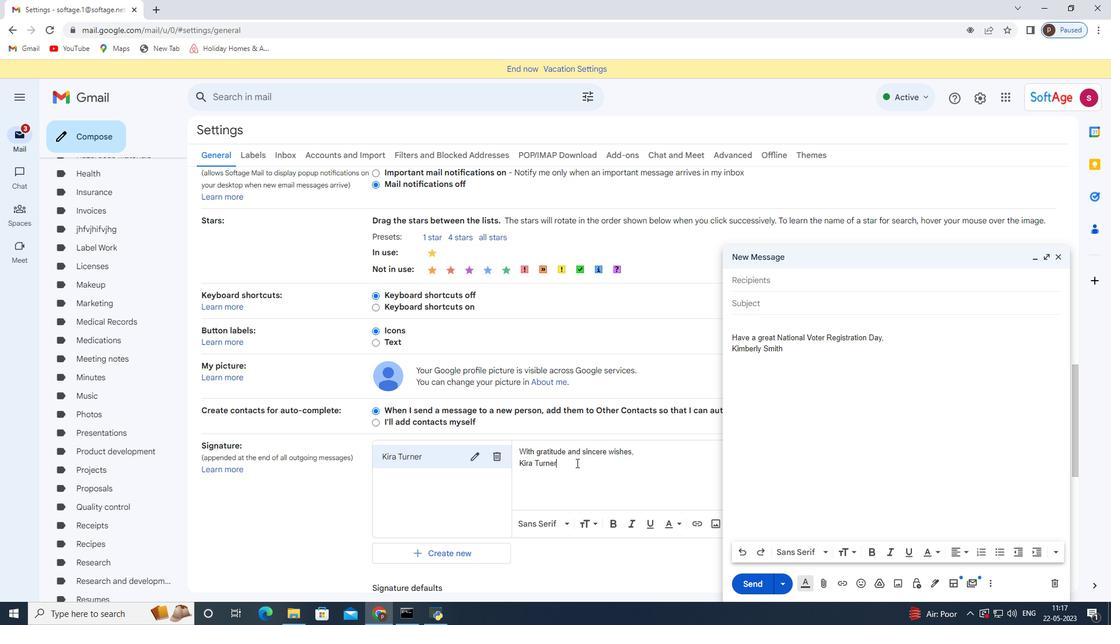 
Action: Mouse scrolled (576, 462) with delta (0, 0)
Screenshot: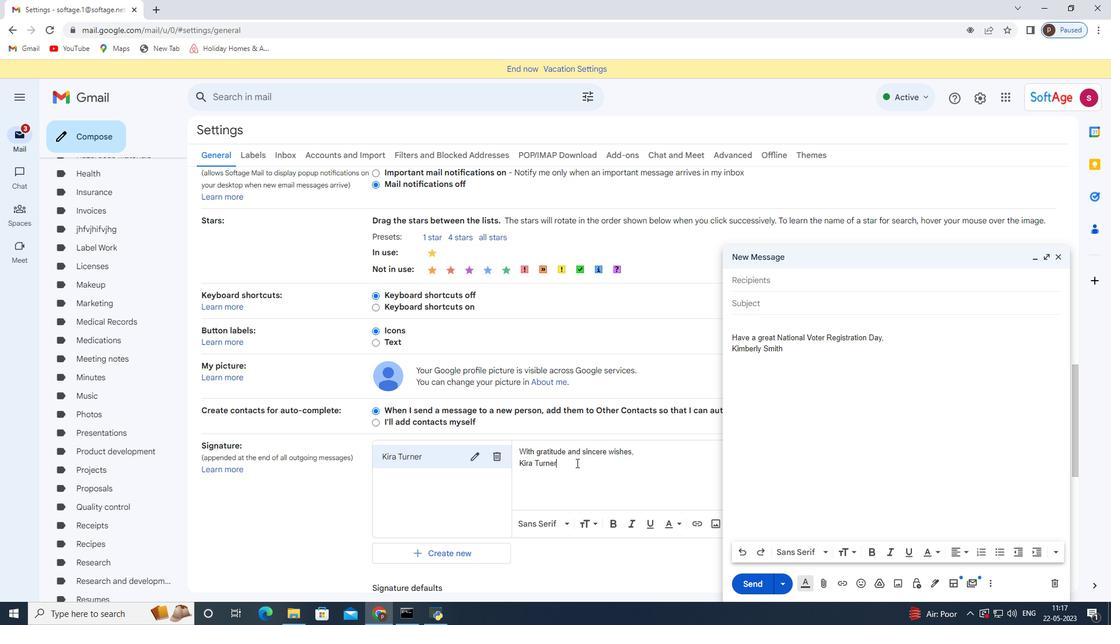 
Action: Mouse scrolled (576, 462) with delta (0, 0)
Screenshot: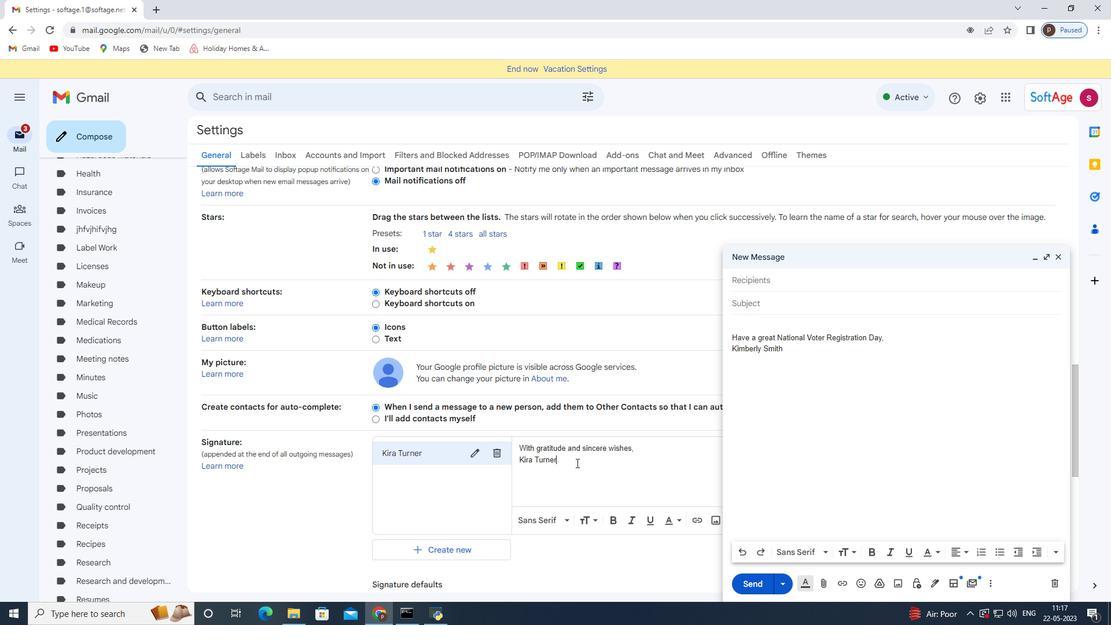 
Action: Mouse moved to (517, 465)
Screenshot: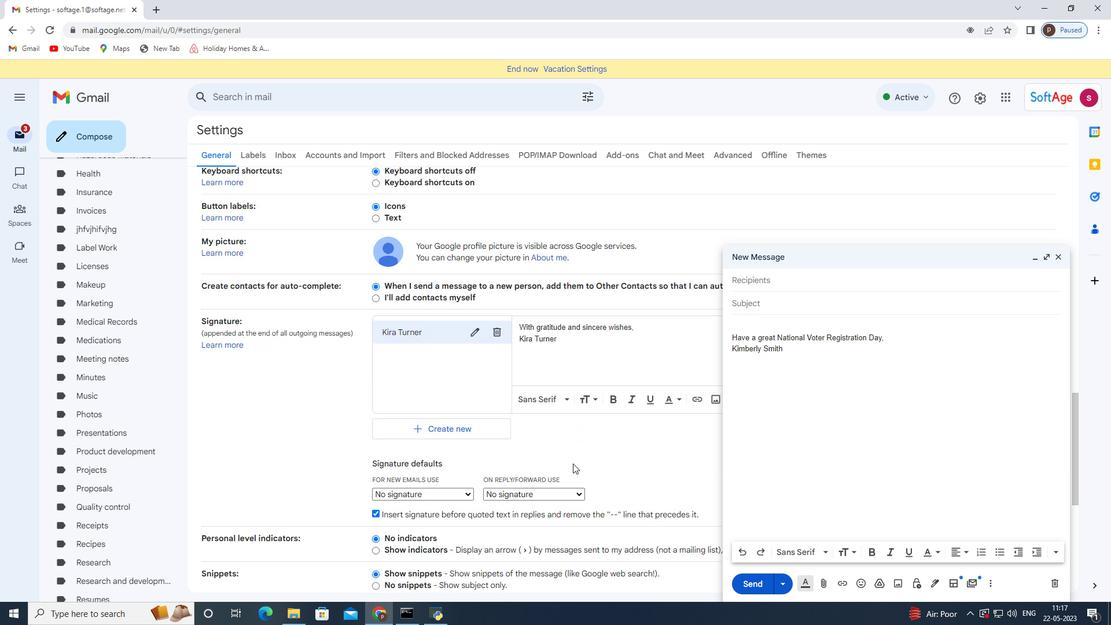 
Action: Mouse scrolled (517, 464) with delta (0, 0)
Screenshot: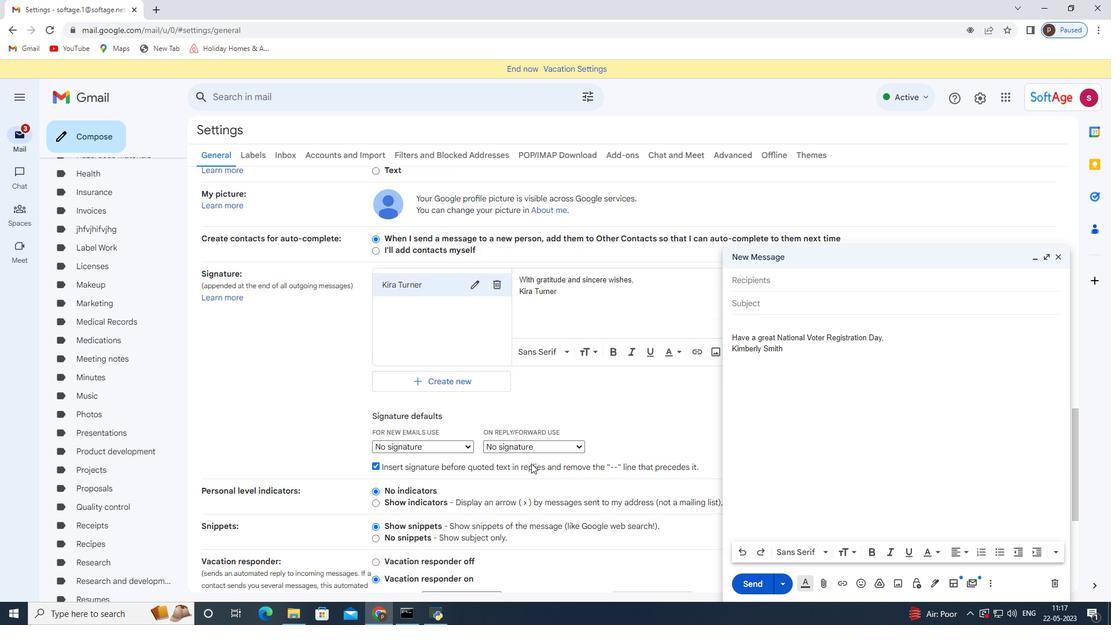 
Action: Mouse scrolled (517, 464) with delta (0, 0)
Screenshot: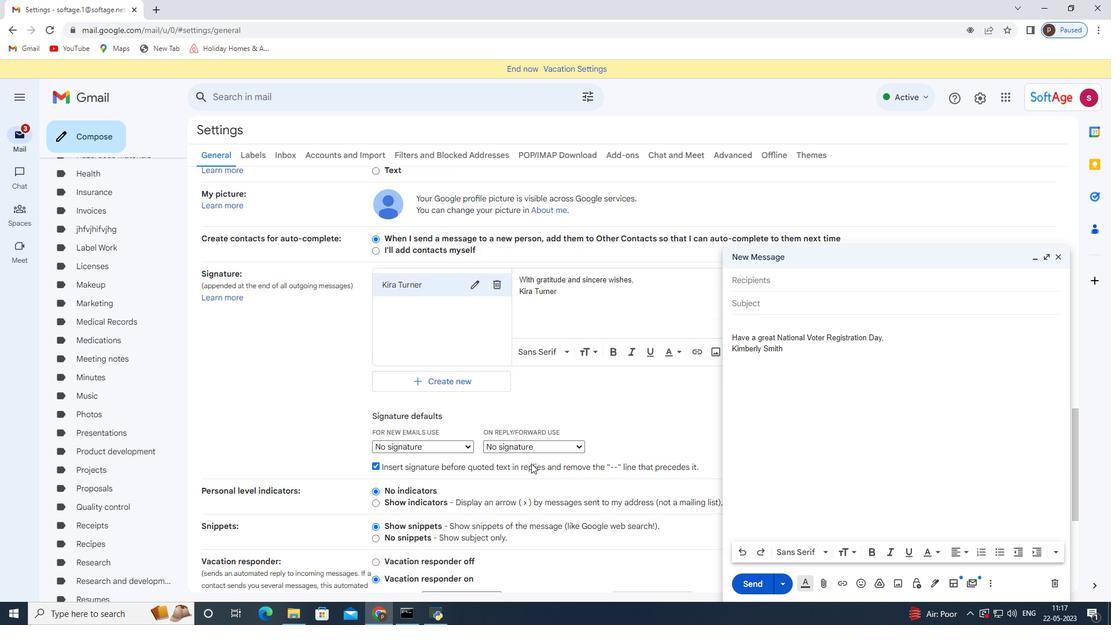 
Action: Mouse scrolled (517, 464) with delta (0, 0)
Screenshot: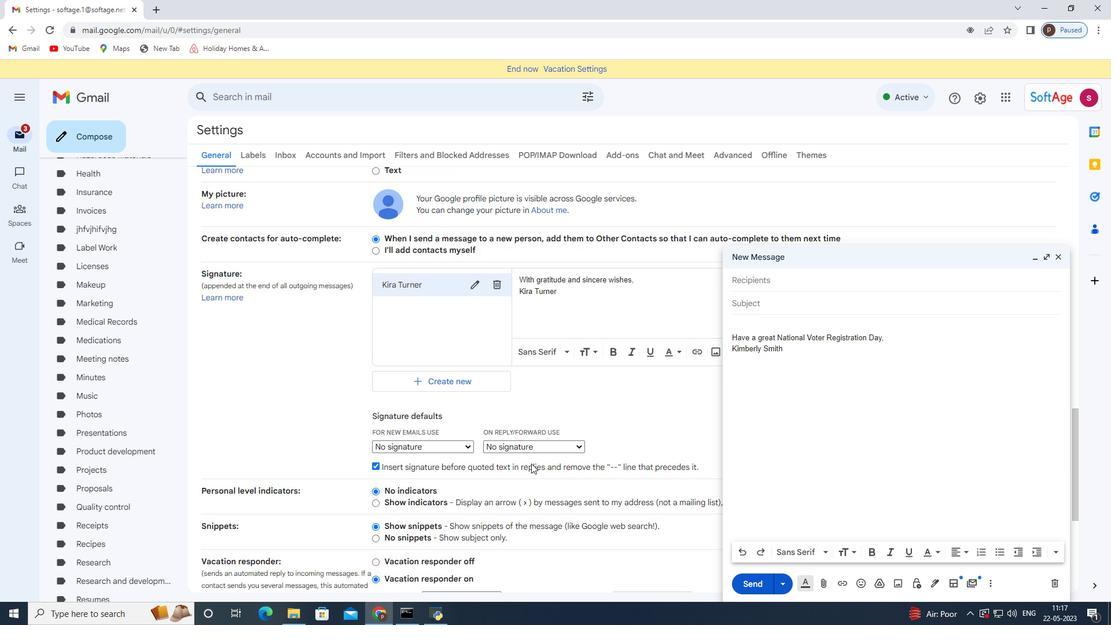 
Action: Mouse moved to (458, 266)
Screenshot: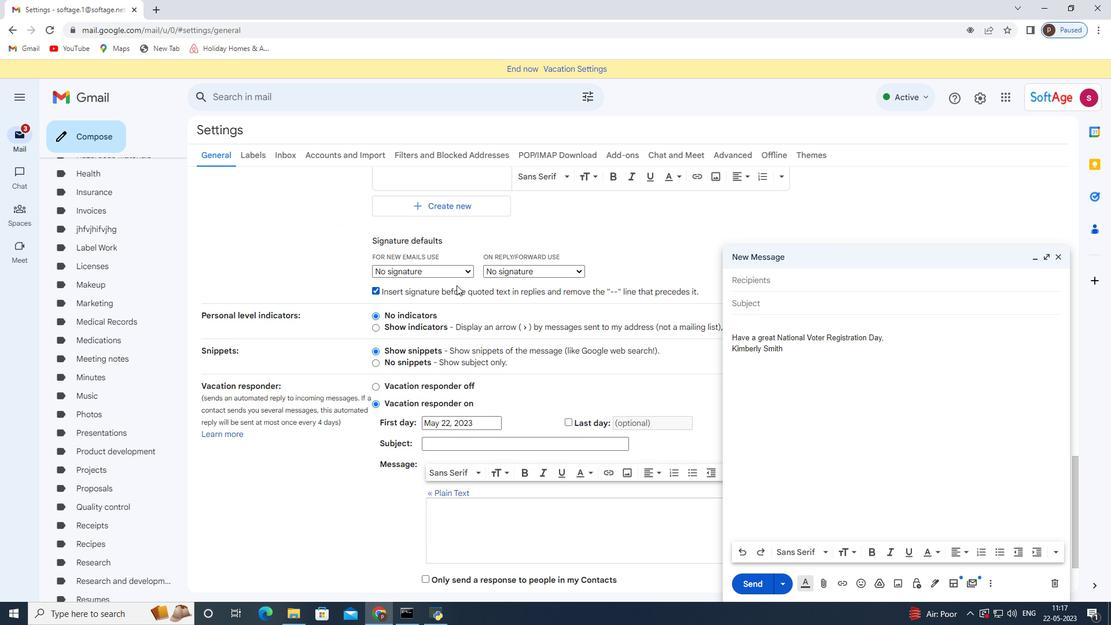 
Action: Mouse pressed left at (458, 266)
Screenshot: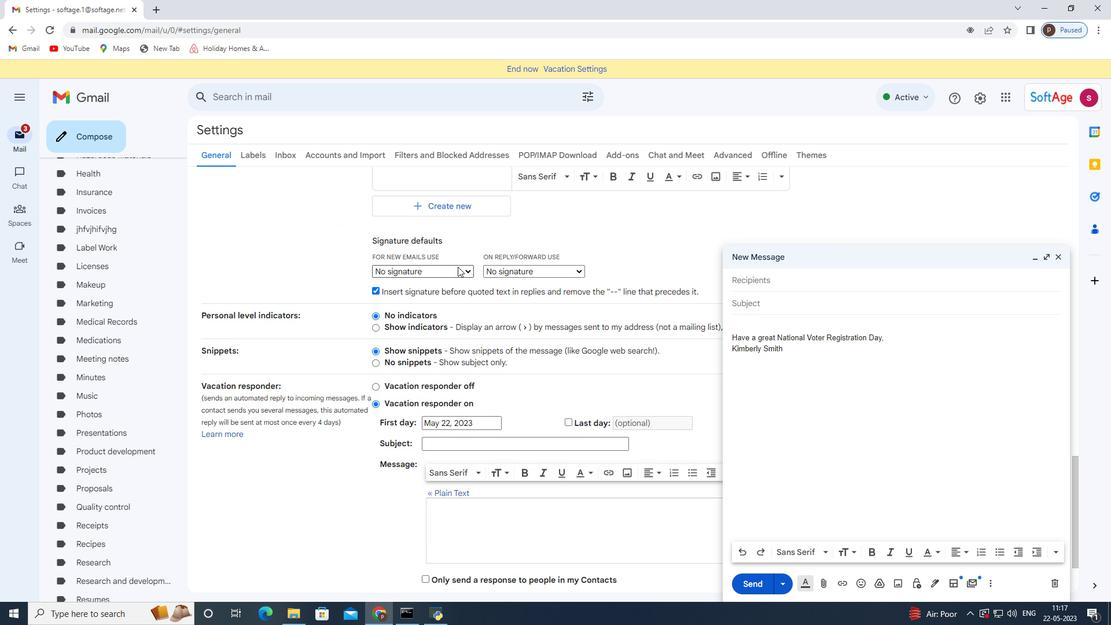 
Action: Mouse moved to (462, 298)
Screenshot: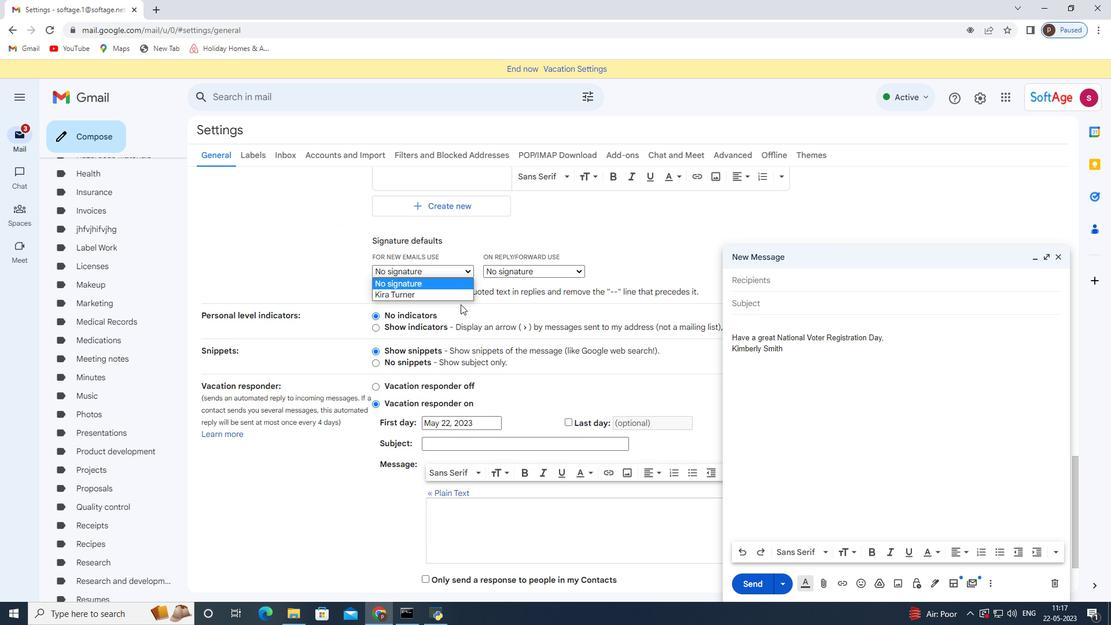 
Action: Mouse pressed left at (462, 298)
Screenshot: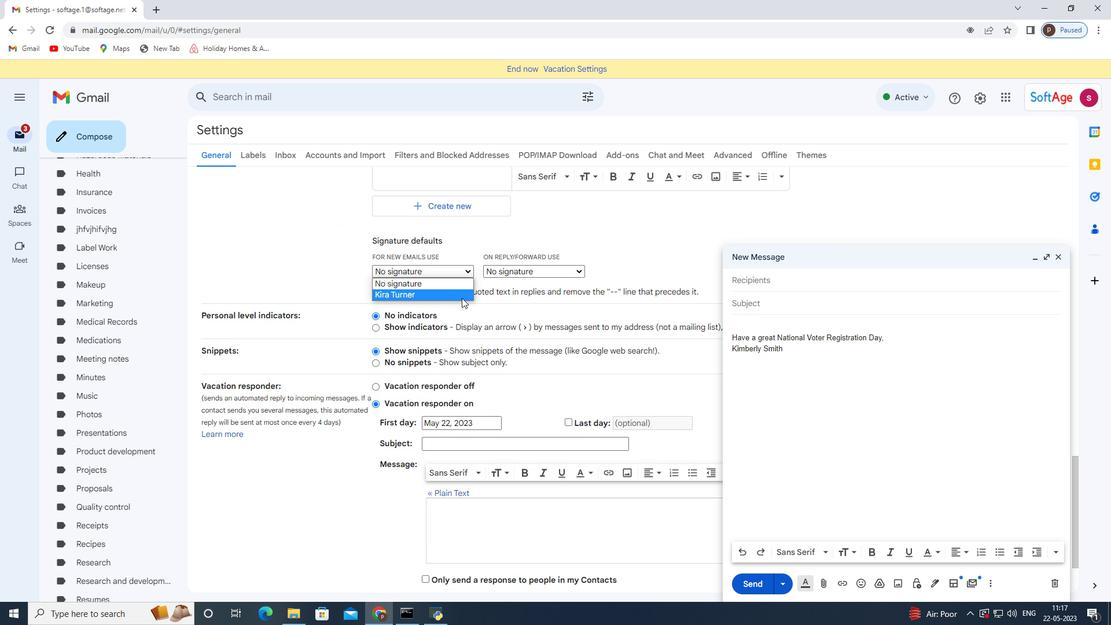 
Action: Mouse moved to (530, 273)
Screenshot: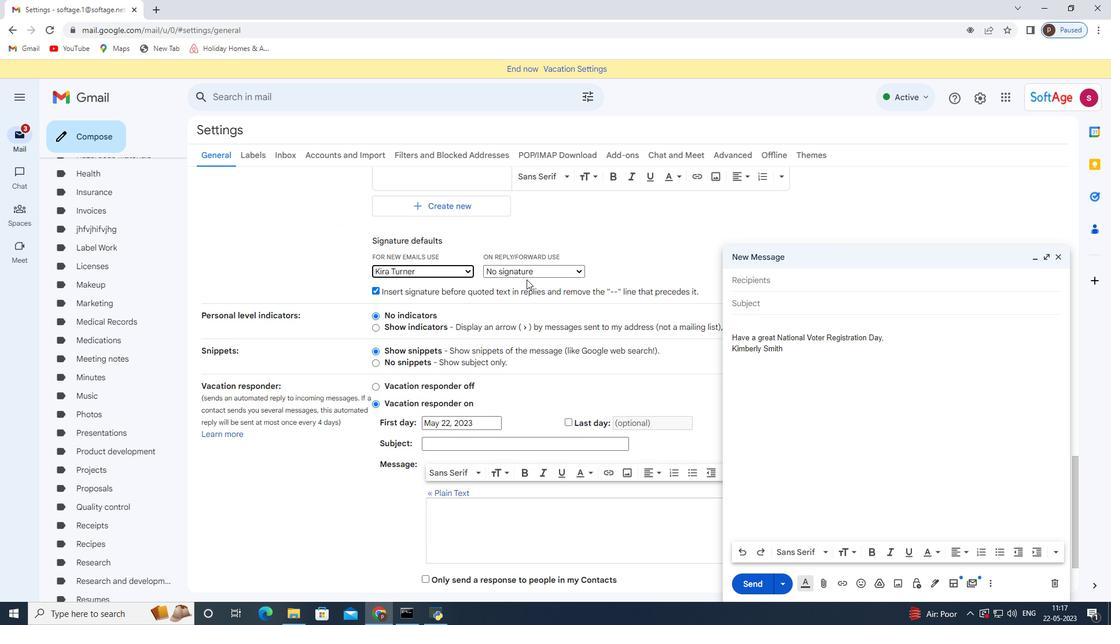 
Action: Mouse pressed left at (530, 273)
Screenshot: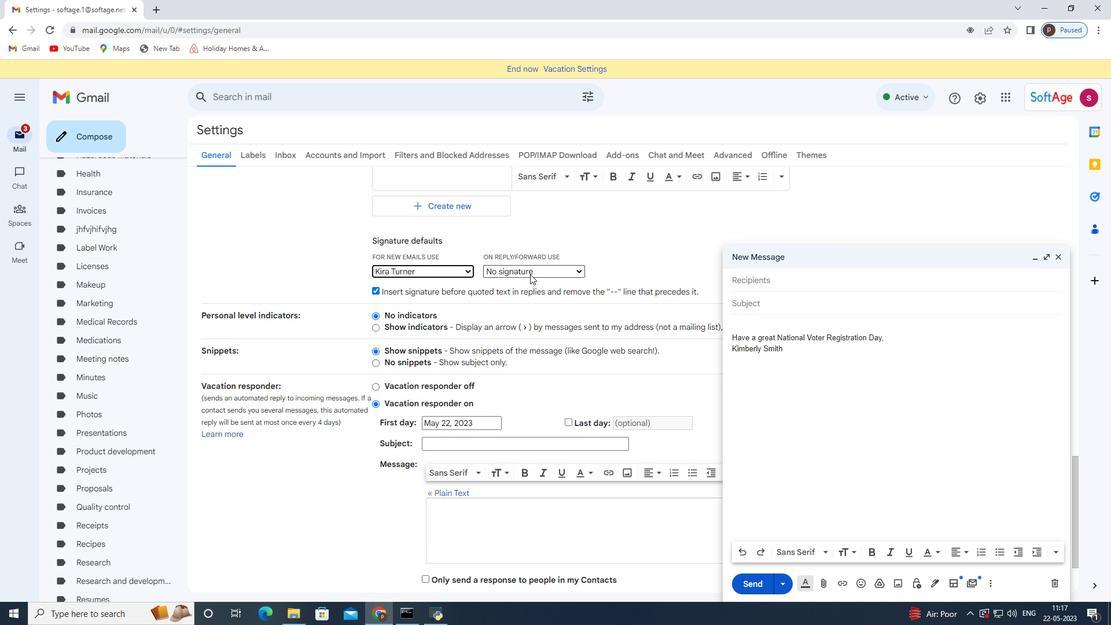 
Action: Mouse moved to (519, 294)
Screenshot: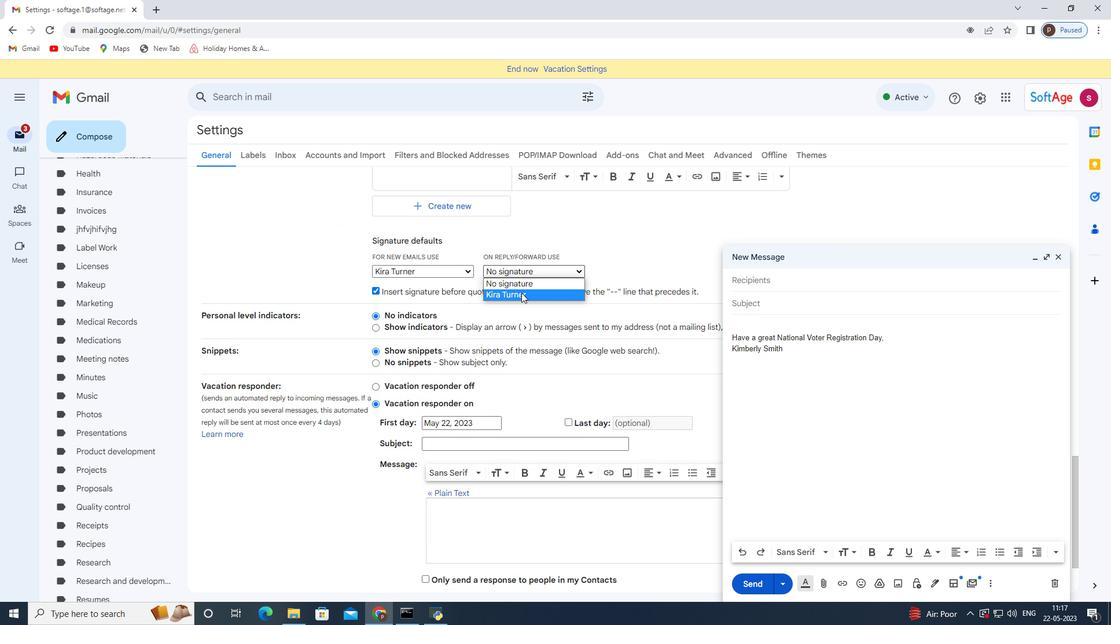 
Action: Mouse pressed left at (519, 294)
Screenshot: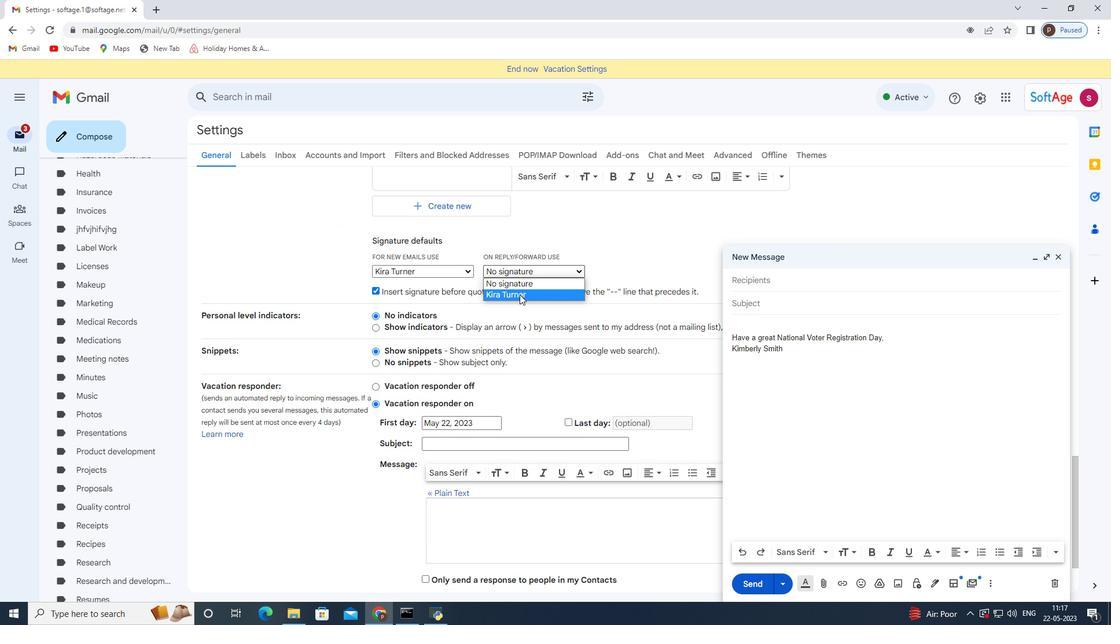 
Action: Mouse moved to (533, 470)
Screenshot: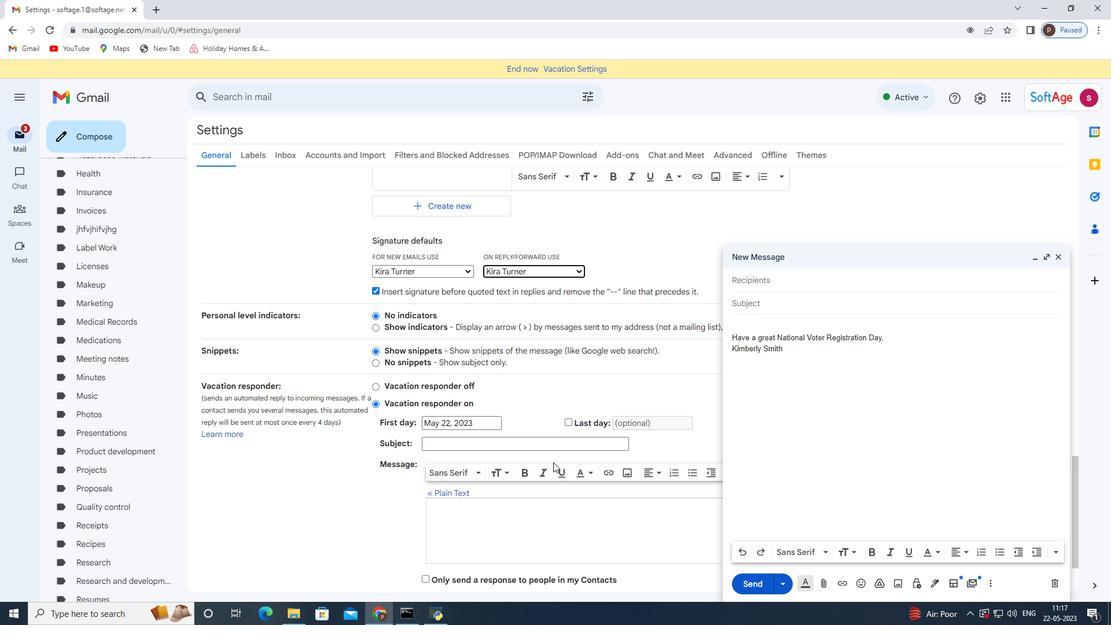 
Action: Mouse scrolled (533, 470) with delta (0, 0)
Screenshot: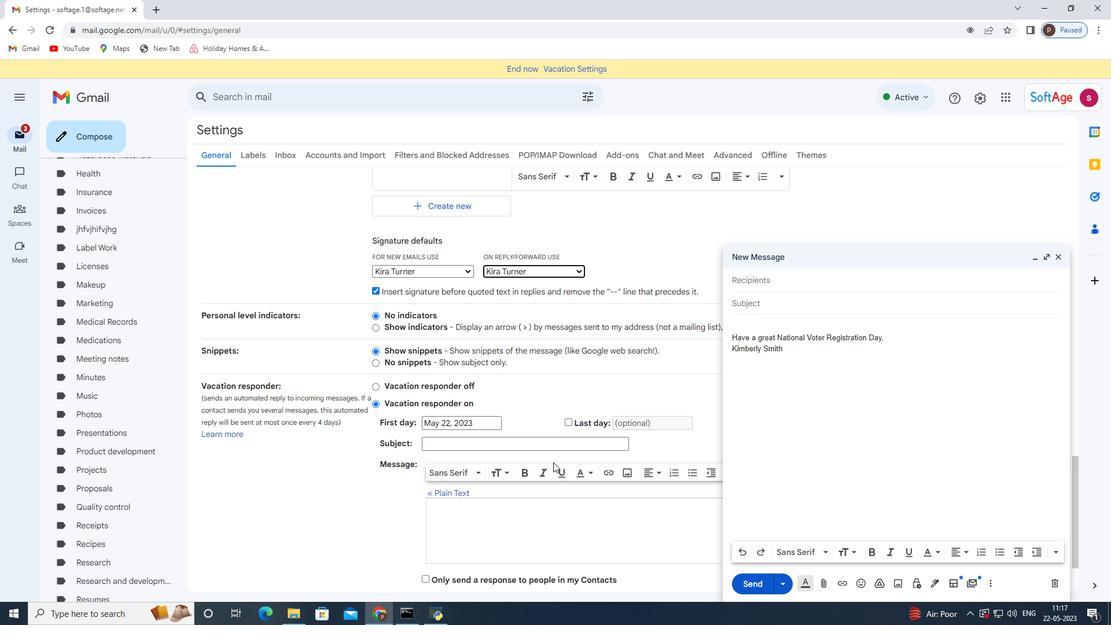 
Action: Mouse scrolled (533, 470) with delta (0, 0)
Screenshot: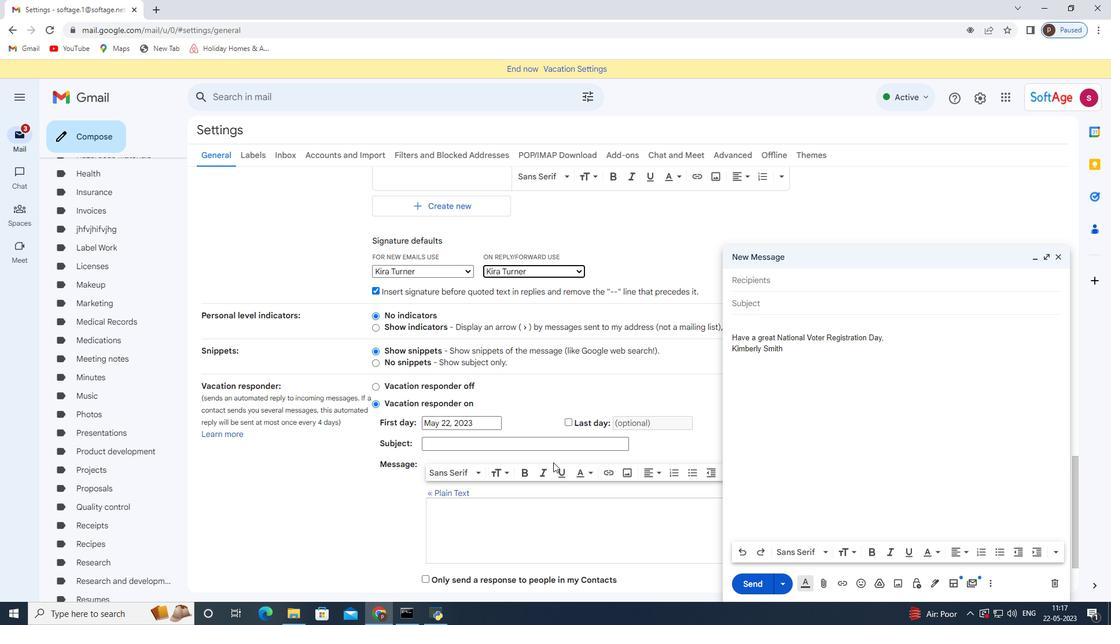 
Action: Mouse moved to (532, 471)
Screenshot: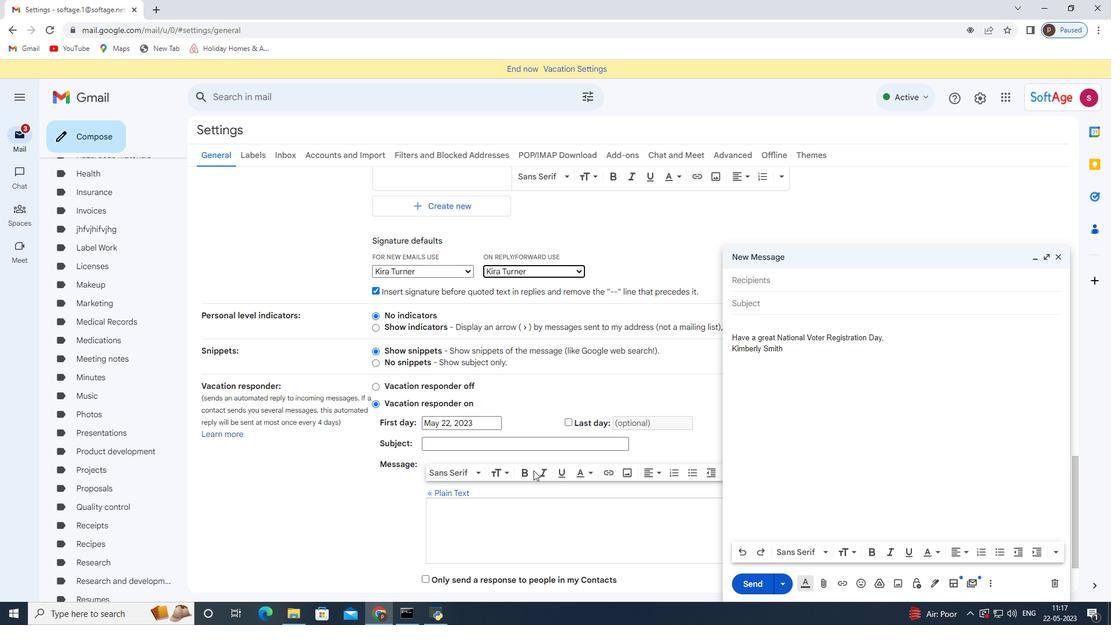 
Action: Mouse scrolled (533, 470) with delta (0, 0)
Screenshot: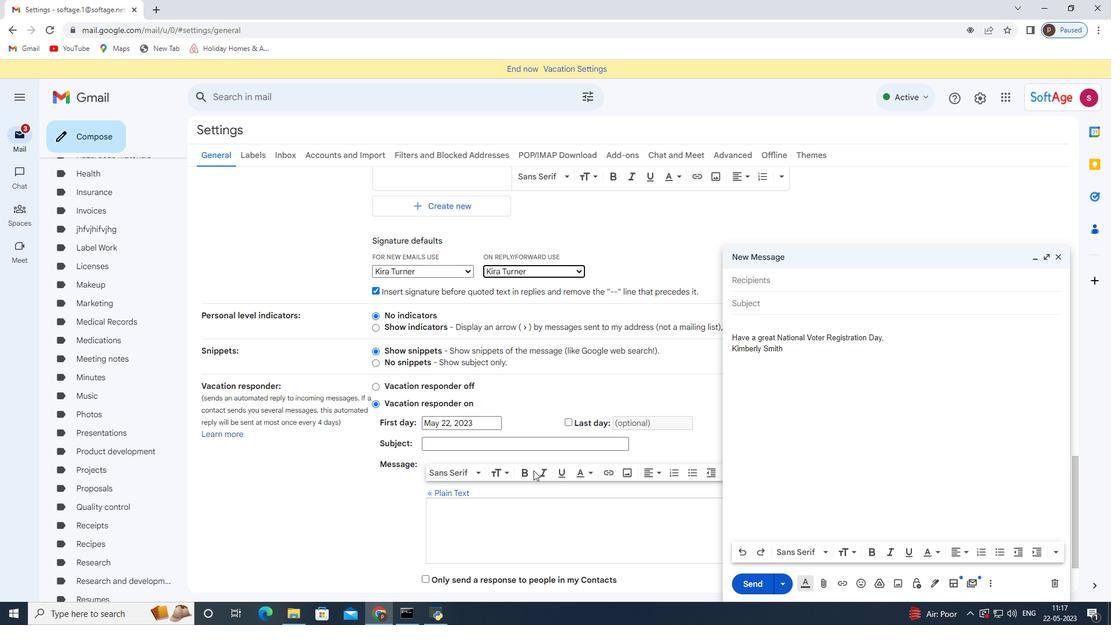 
Action: Mouse scrolled (533, 470) with delta (0, 0)
Screenshot: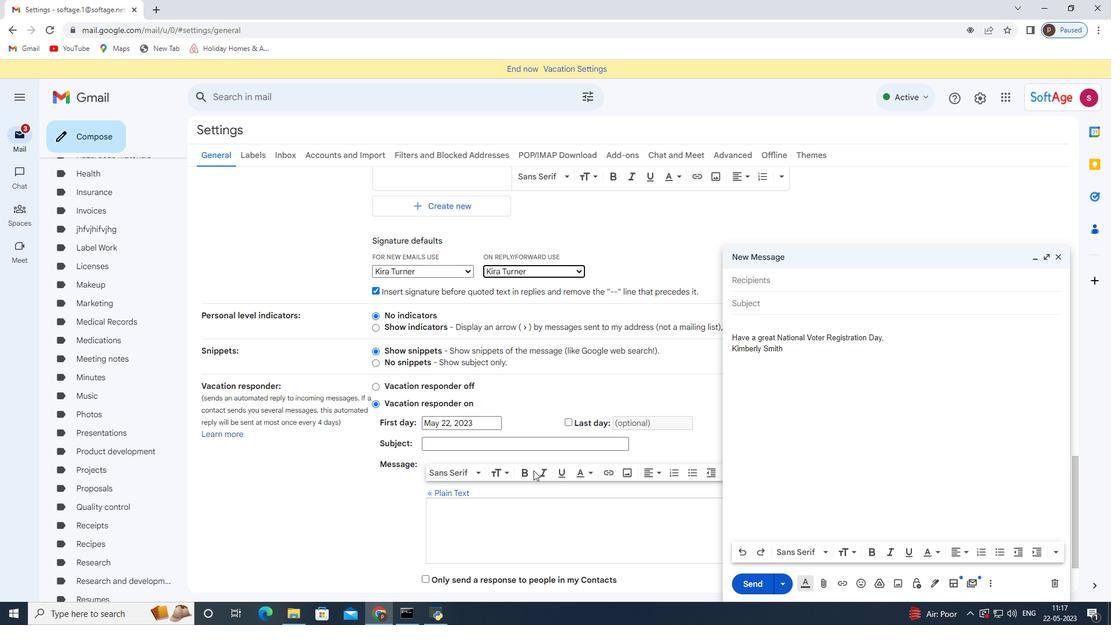 
Action: Mouse moved to (606, 529)
Screenshot: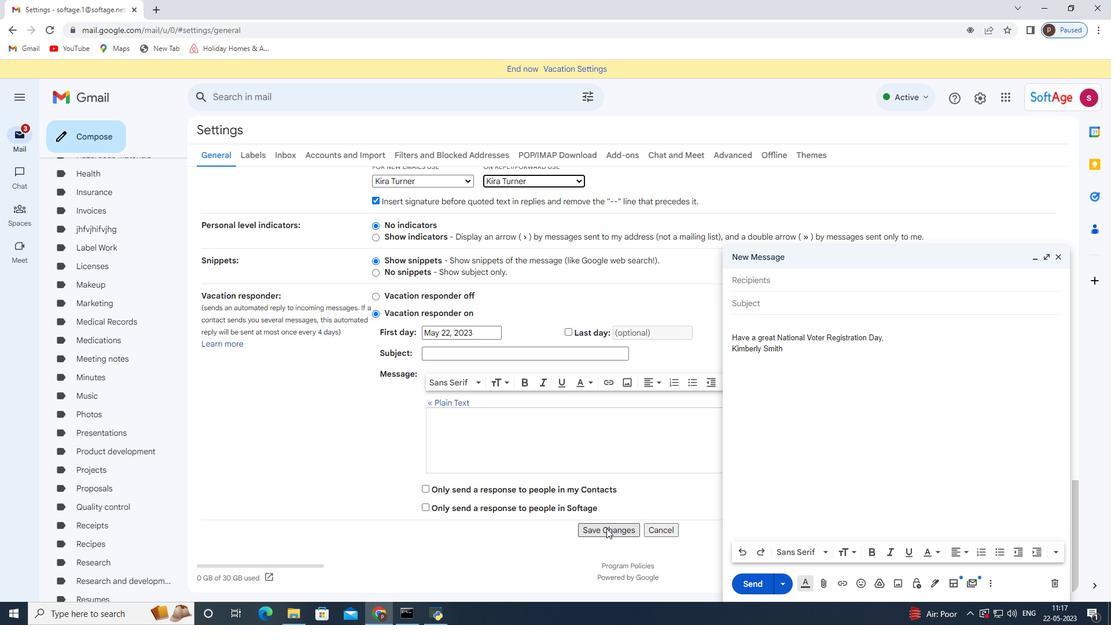 
Action: Mouse pressed left at (606, 529)
Screenshot: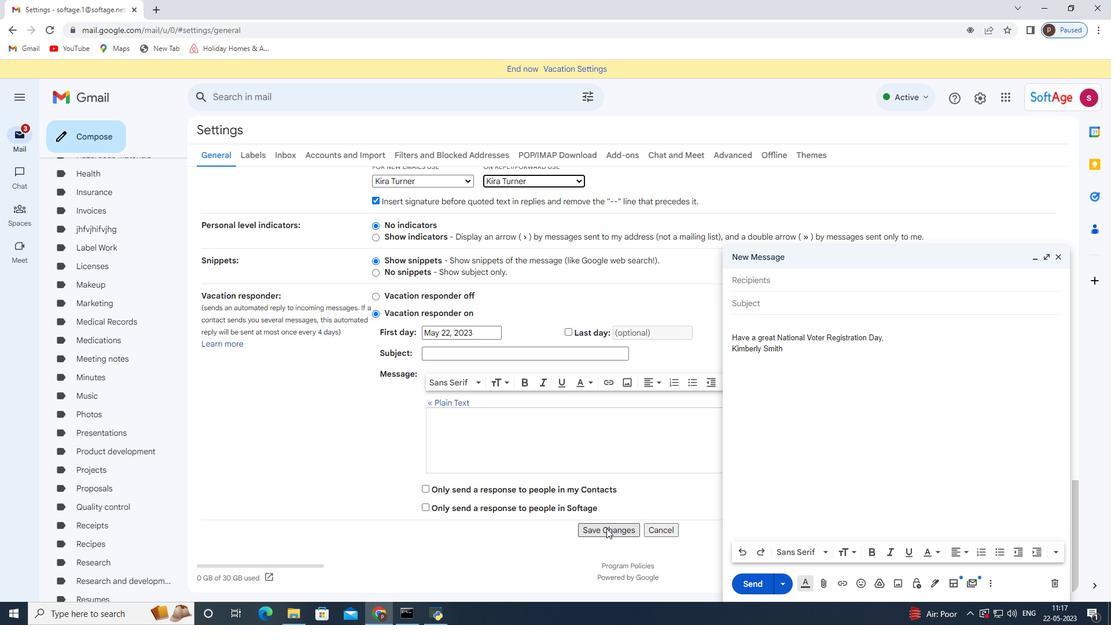 
Action: Mouse moved to (1061, 257)
Screenshot: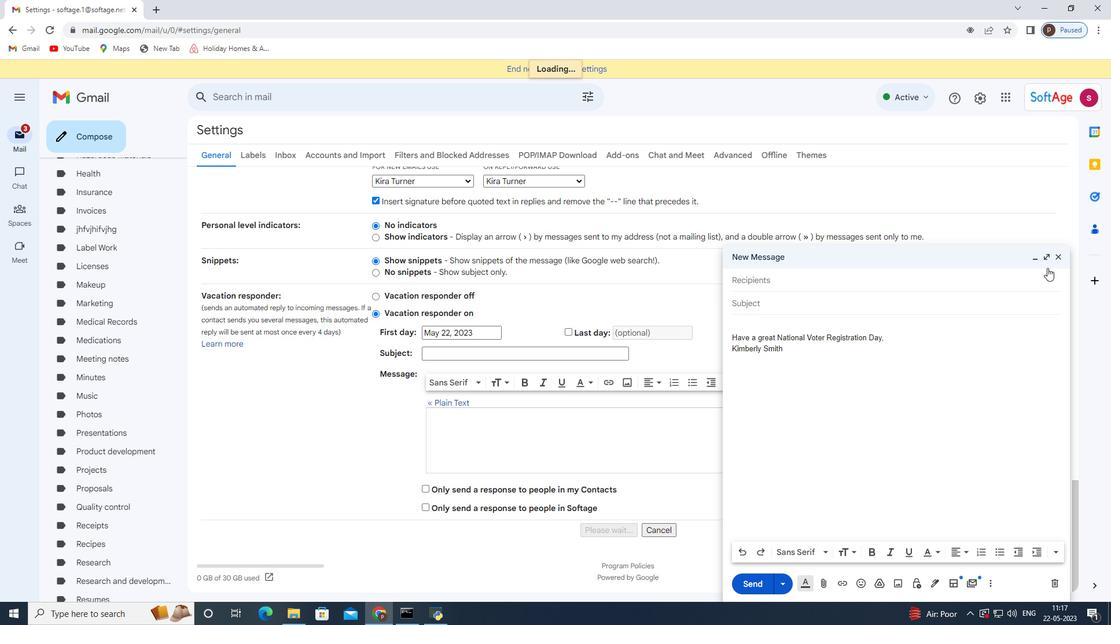 
Action: Mouse pressed left at (1061, 257)
Screenshot: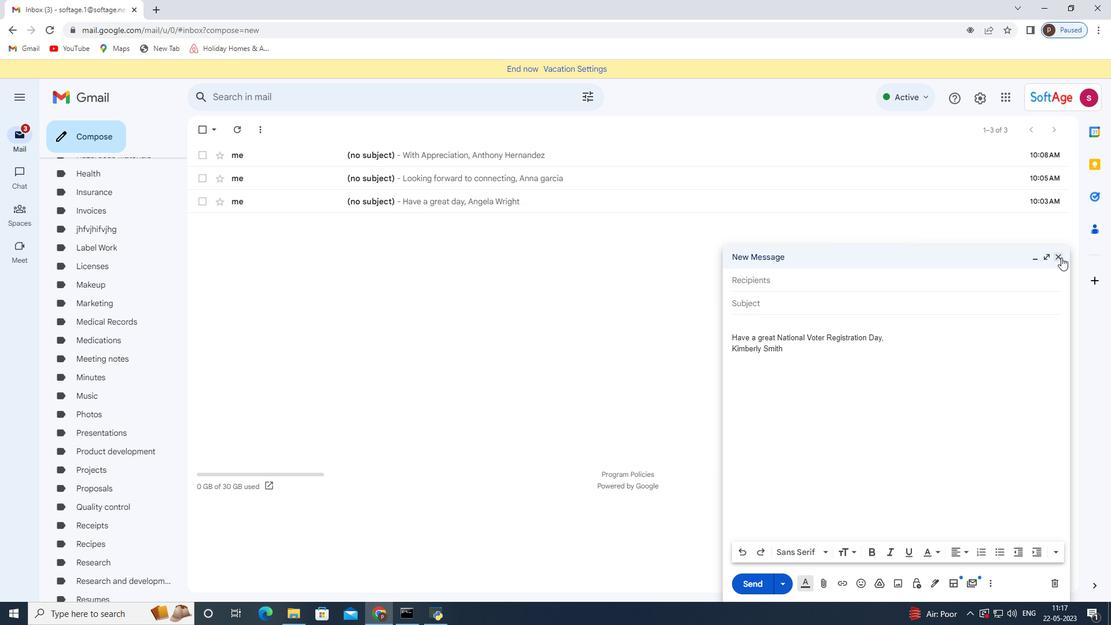 
Action: Mouse moved to (106, 137)
Screenshot: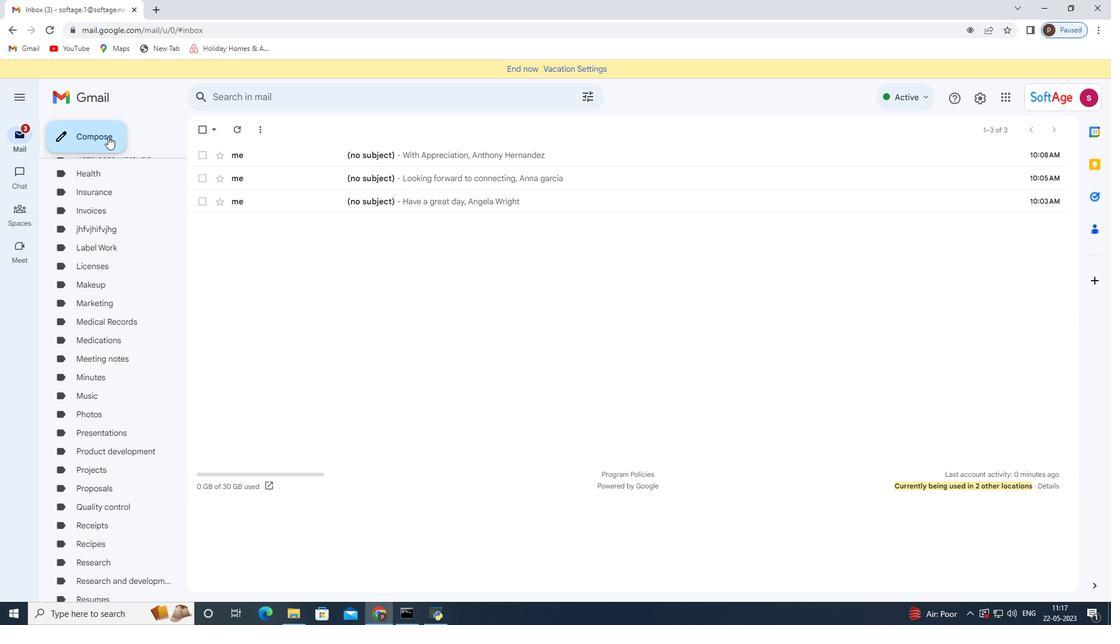 
Action: Mouse pressed left at (106, 137)
Screenshot: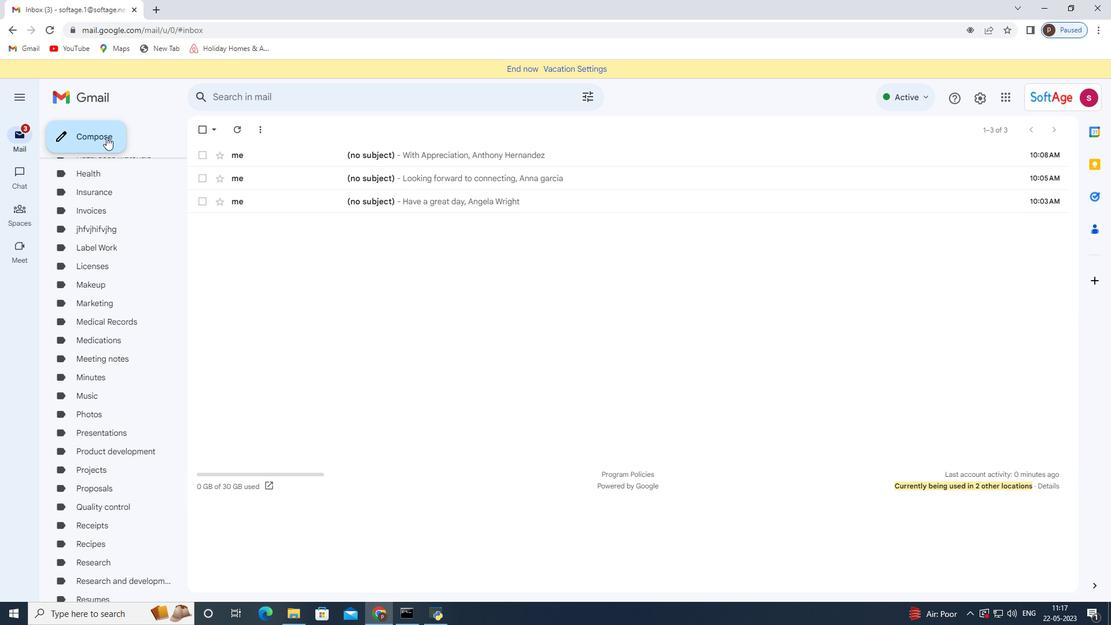
Action: Mouse moved to (764, 282)
Screenshot: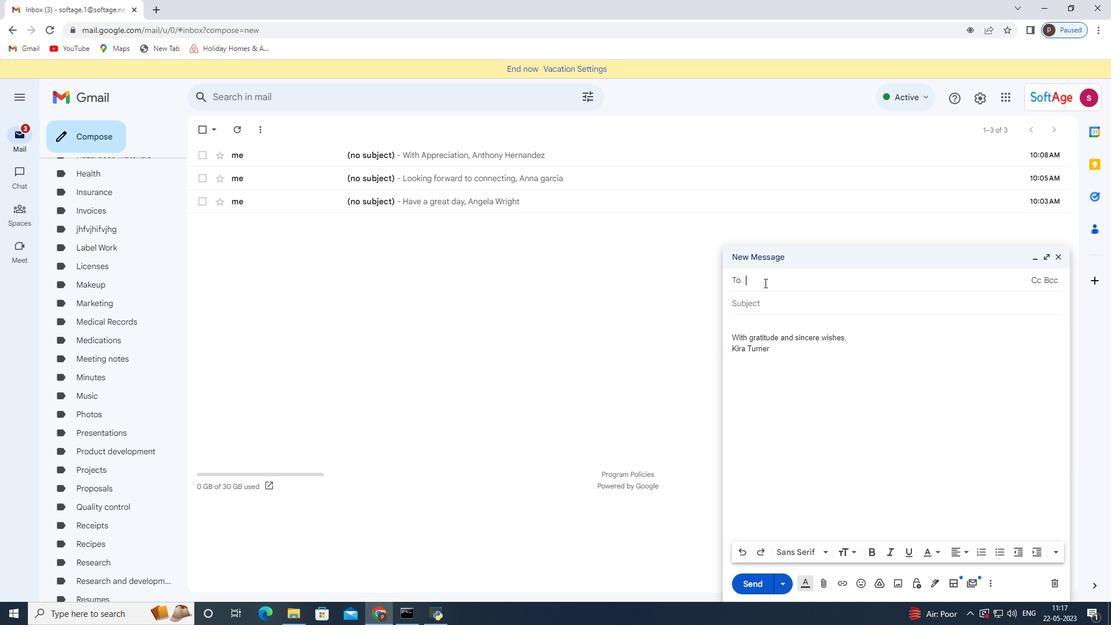 
Action: Key pressed softage.3<Key.shift>@softage.net
Screenshot: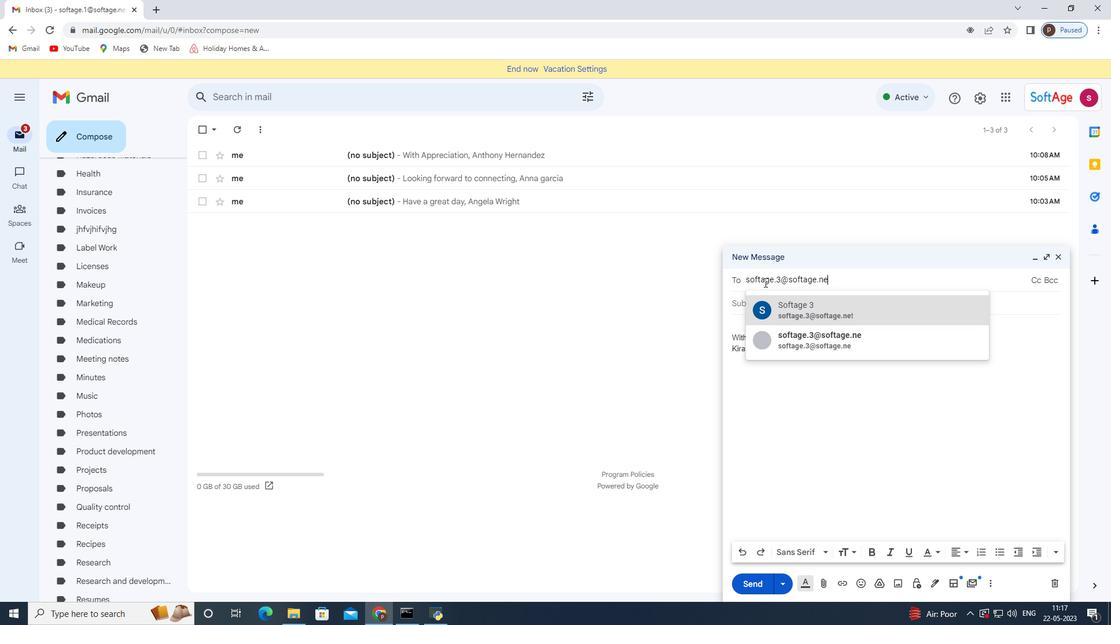 
Action: Mouse moved to (851, 303)
Screenshot: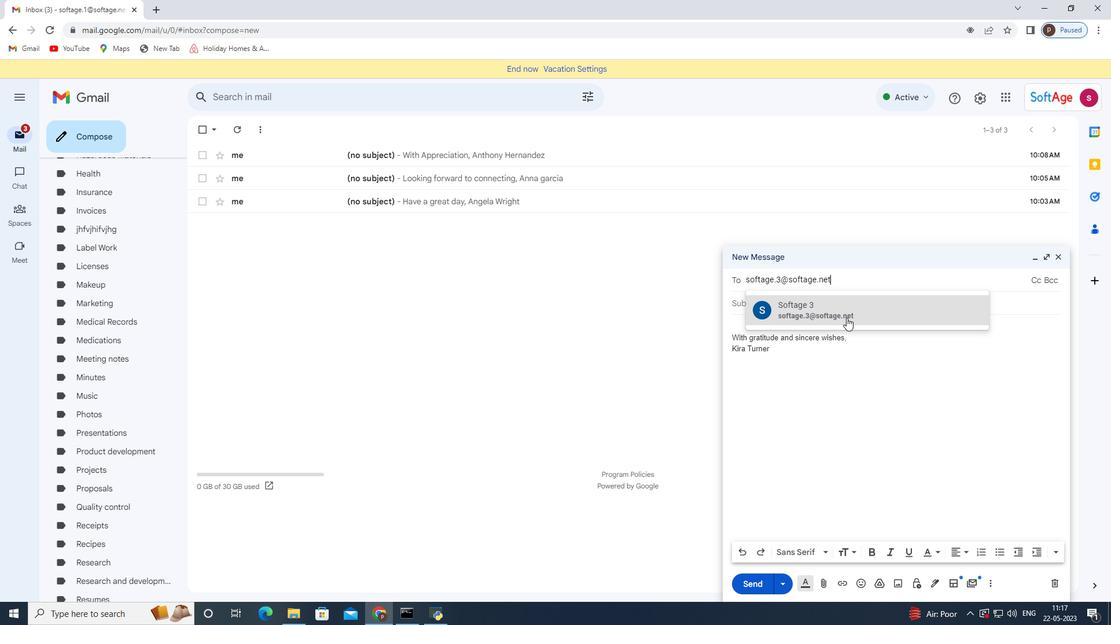 
Action: Mouse pressed left at (851, 303)
Screenshot: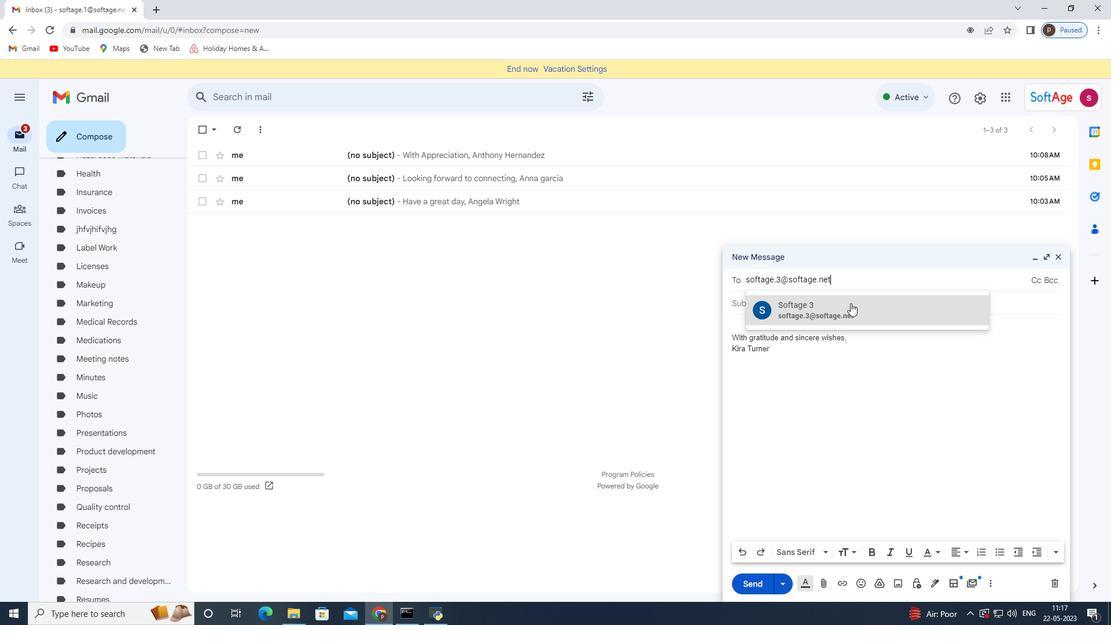 
Action: Mouse moved to (991, 582)
Screenshot: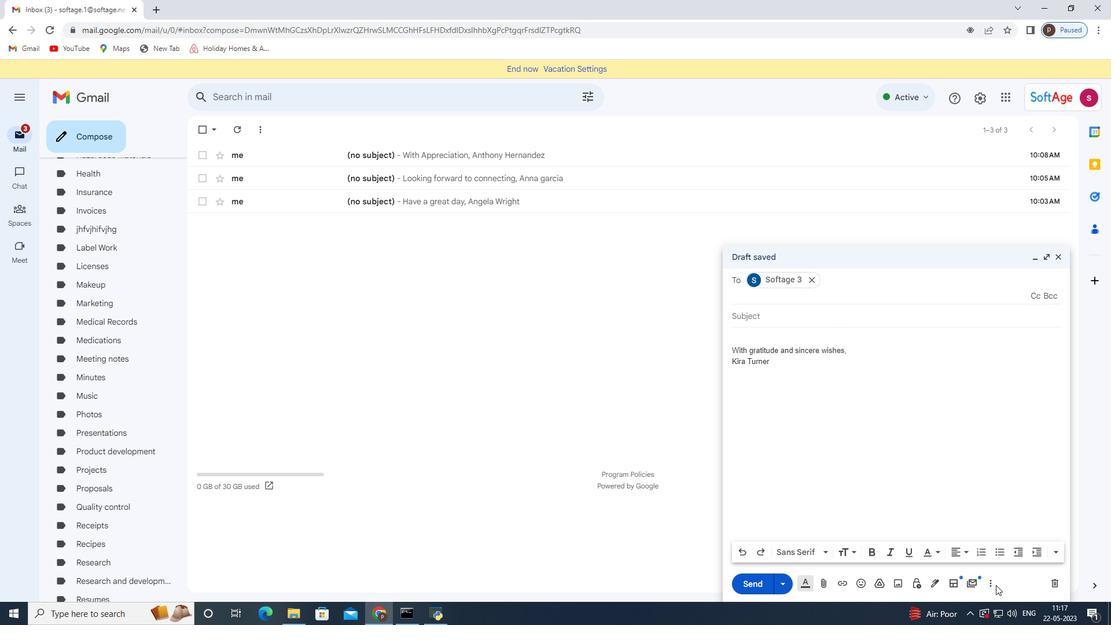 
Action: Mouse pressed left at (991, 582)
Screenshot: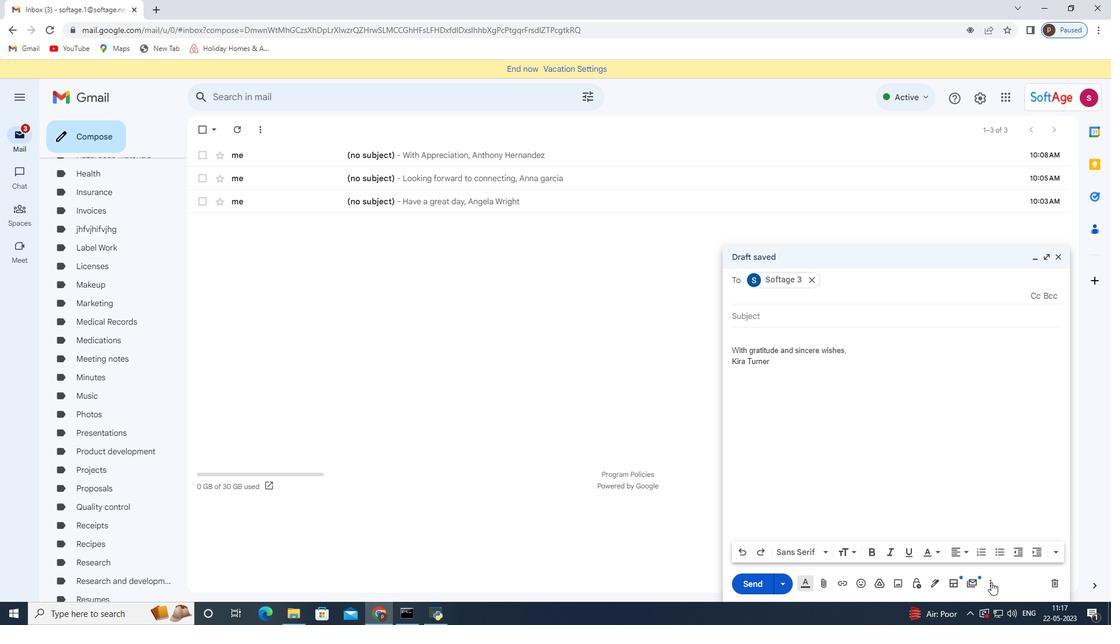 
Action: Mouse moved to (953, 472)
Screenshot: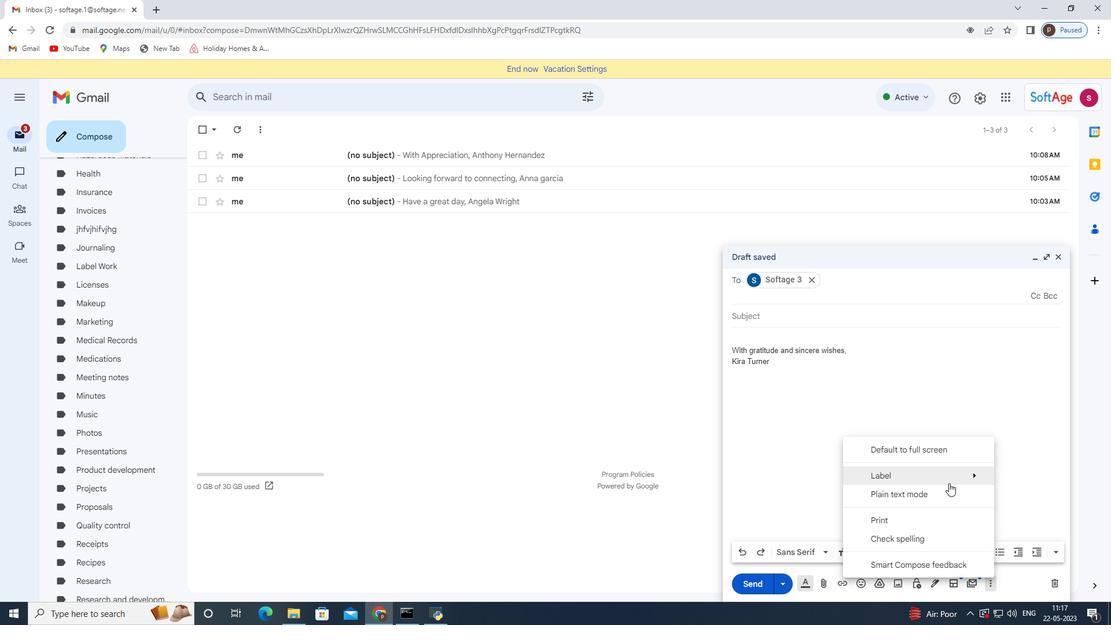 
Action: Mouse pressed left at (953, 472)
Screenshot: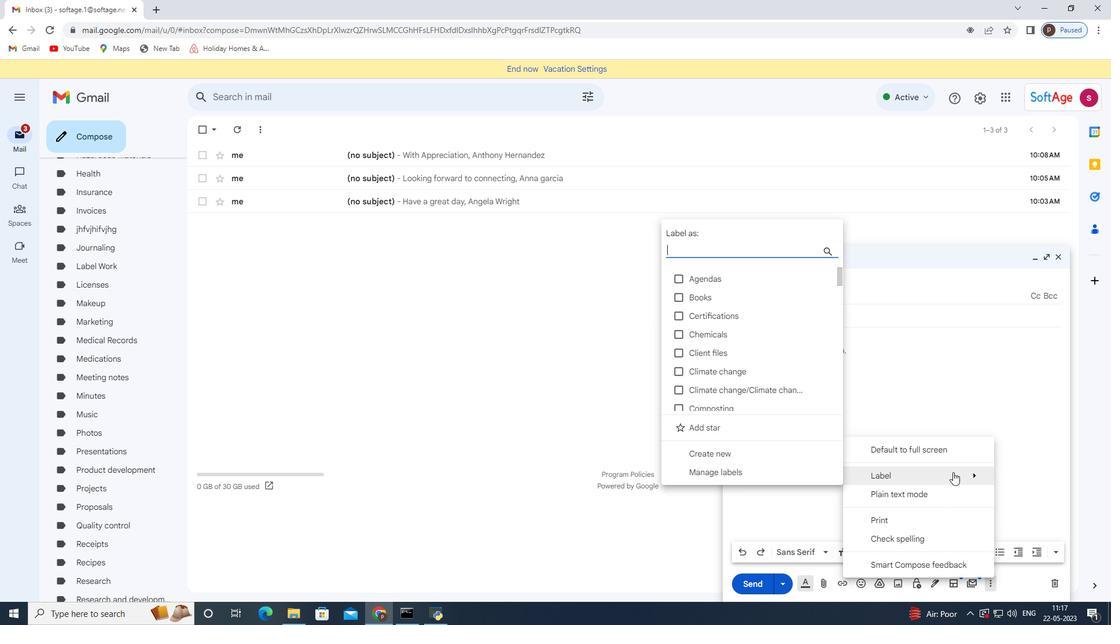 
Action: Mouse moved to (711, 449)
Screenshot: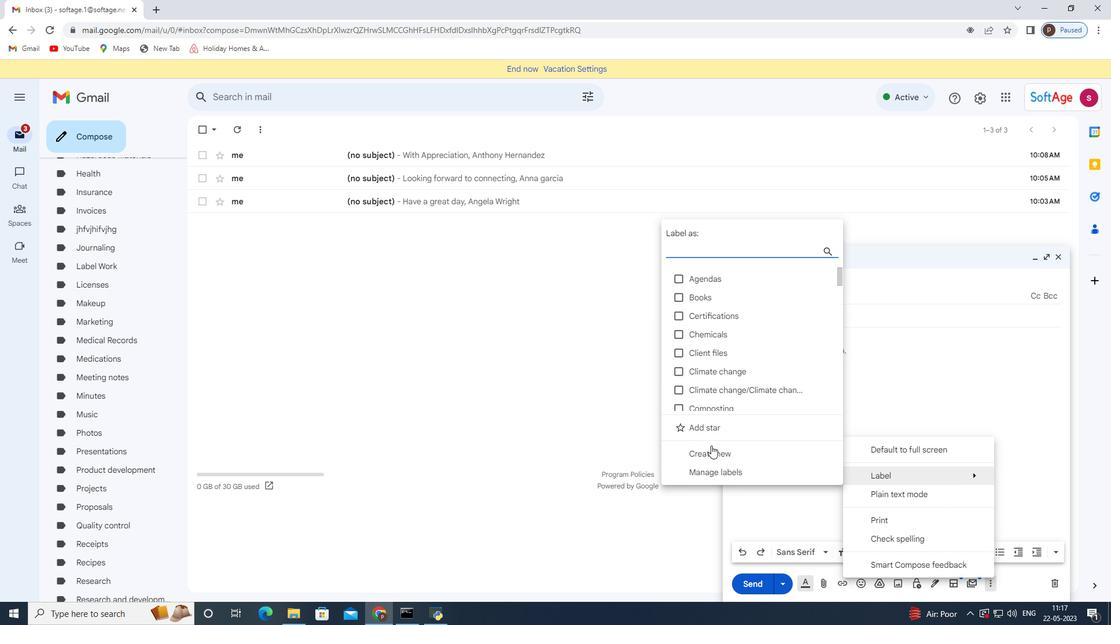 
Action: Mouse pressed left at (711, 449)
Screenshot: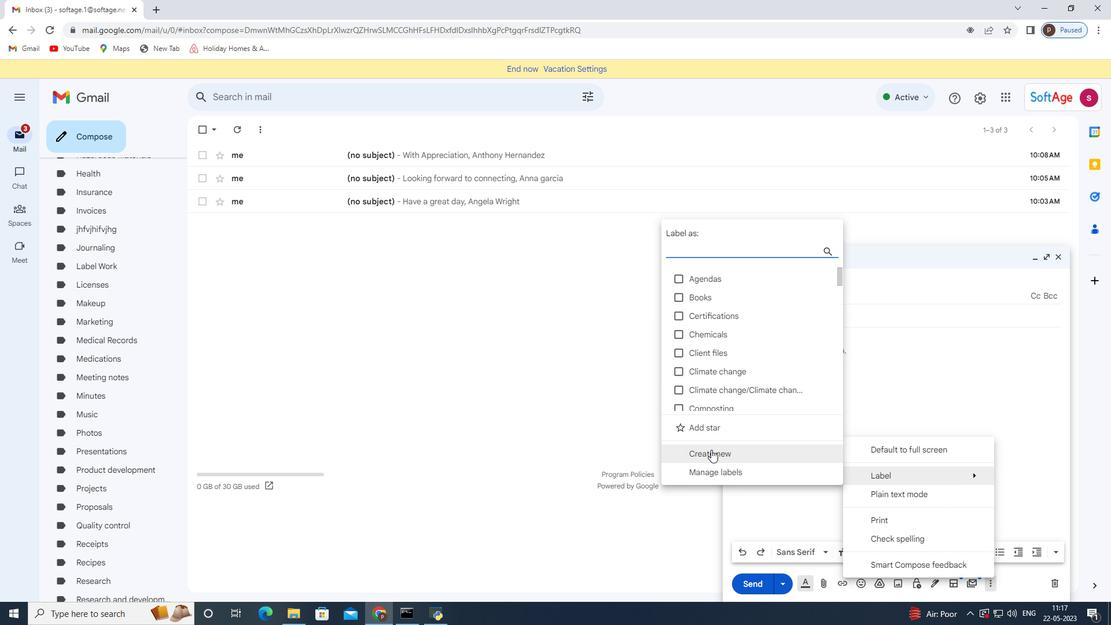 
Action: Mouse moved to (462, 313)
Screenshot: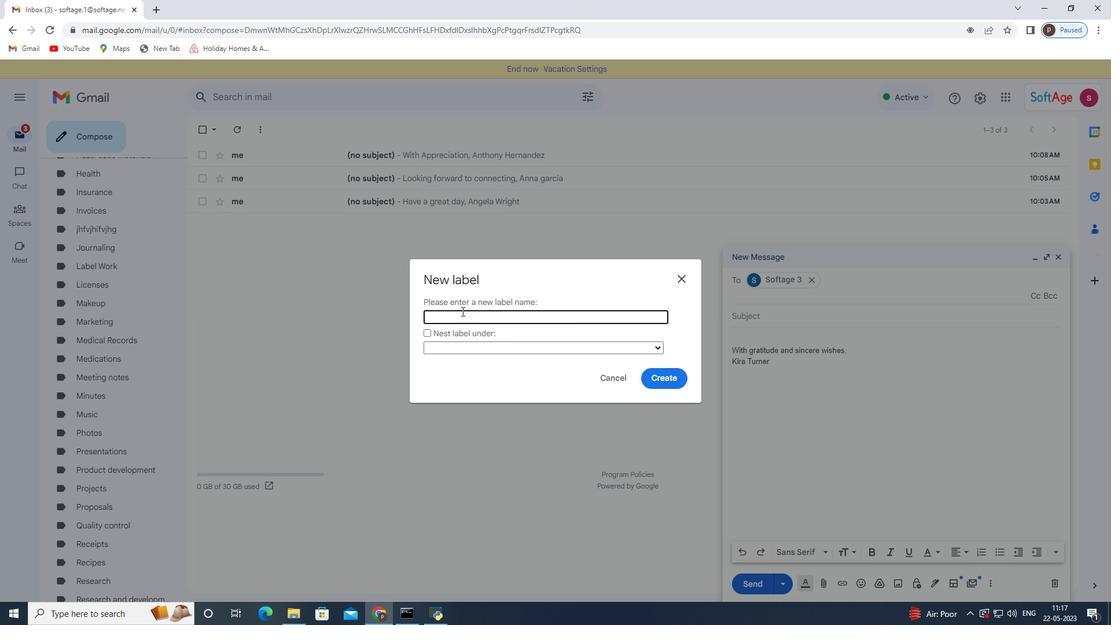 
Action: Mouse pressed left at (462, 313)
Screenshot: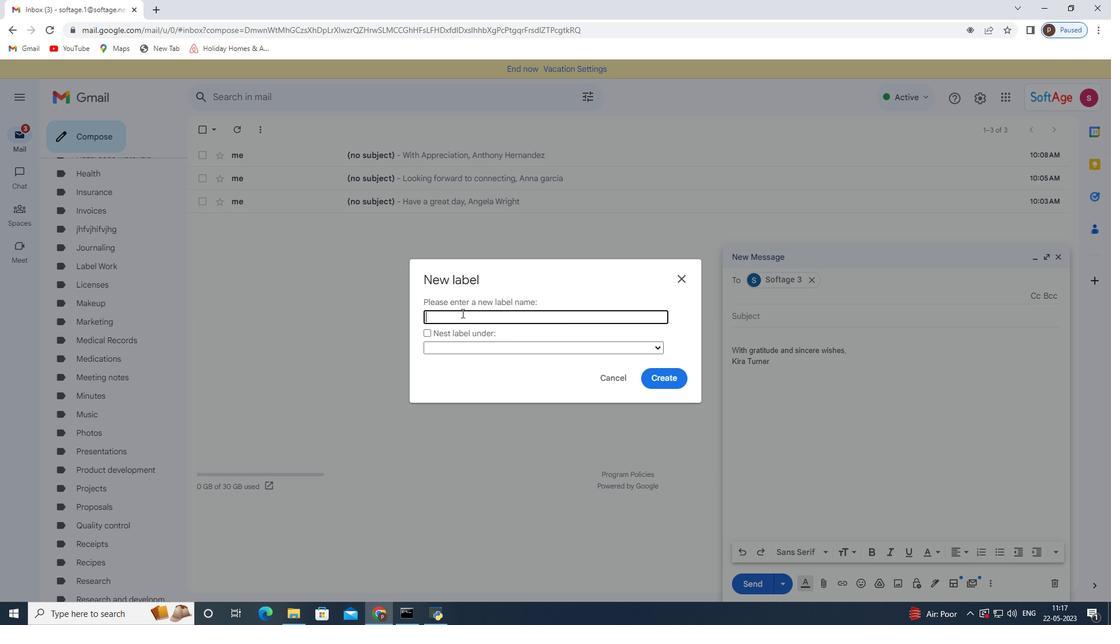 
Action: Key pressed <Key.shift>Logistics
Screenshot: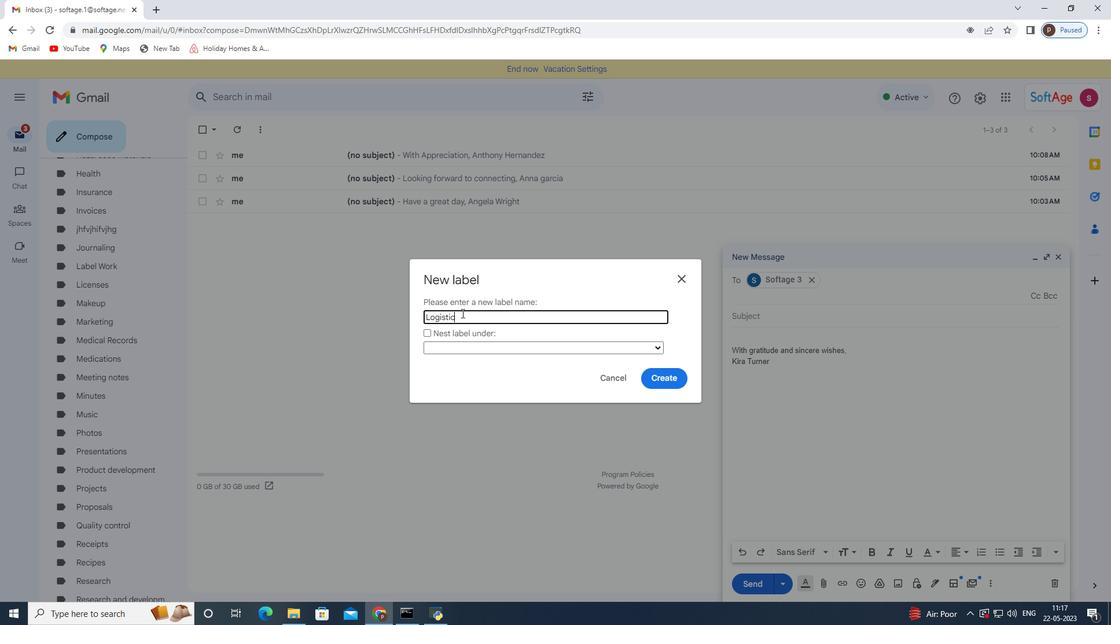 
Action: Mouse moved to (658, 374)
Screenshot: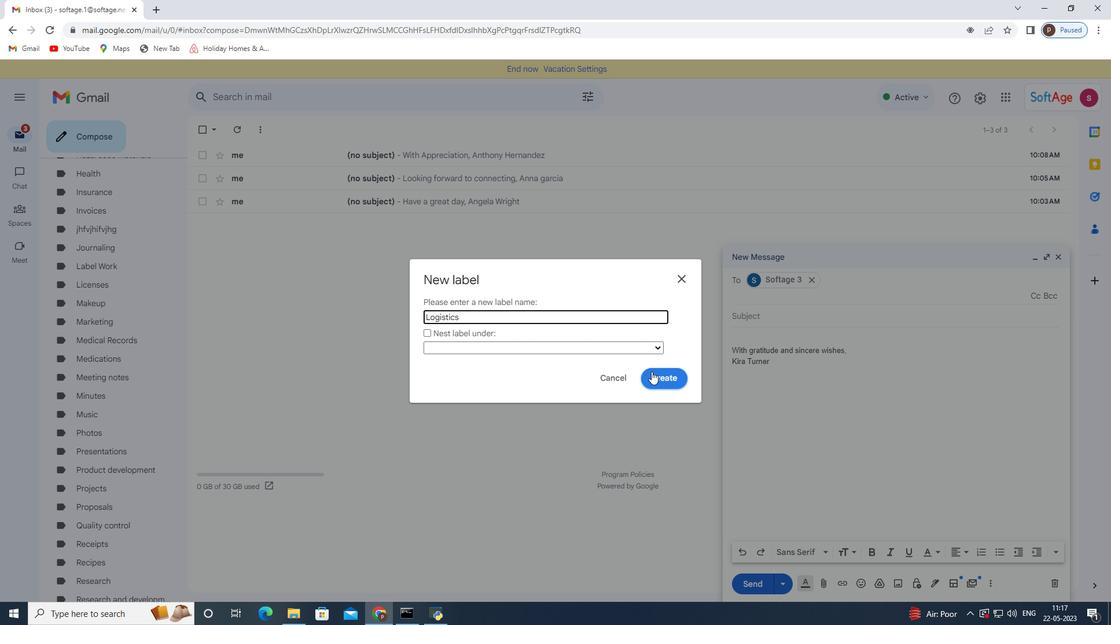 
Action: Mouse pressed left at (658, 374)
Screenshot: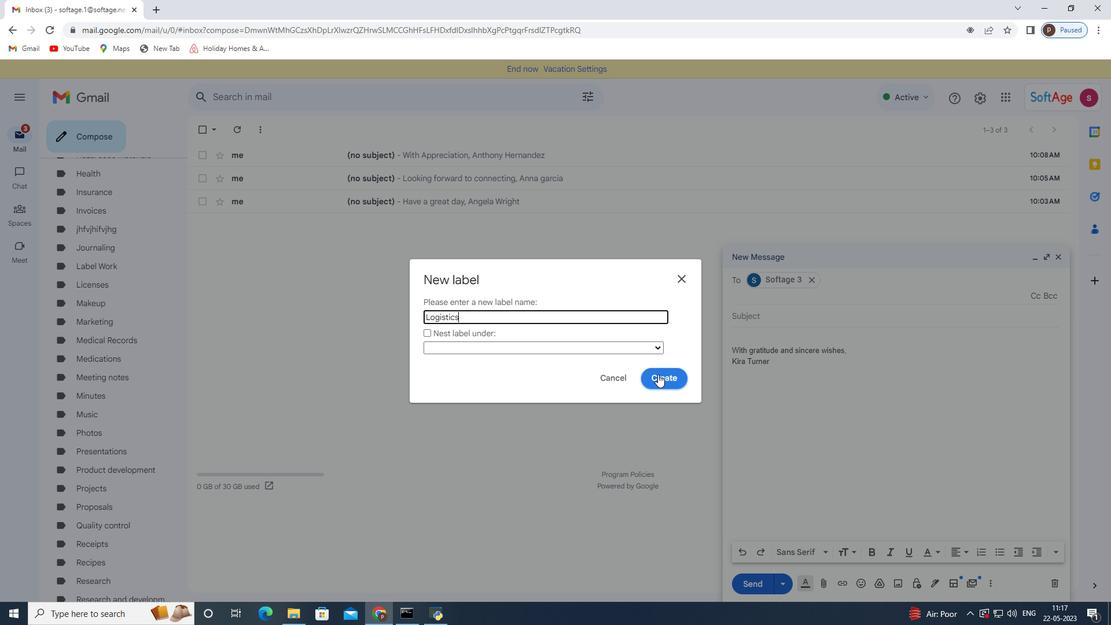
Action: Mouse moved to (752, 584)
Screenshot: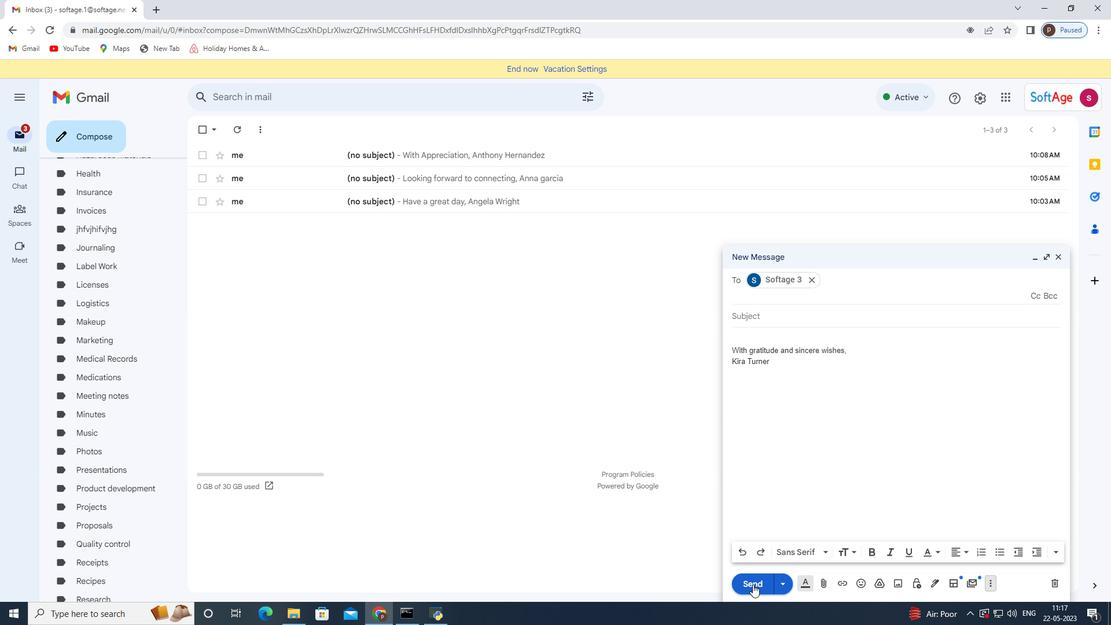 
Action: Mouse pressed left at (752, 584)
Screenshot: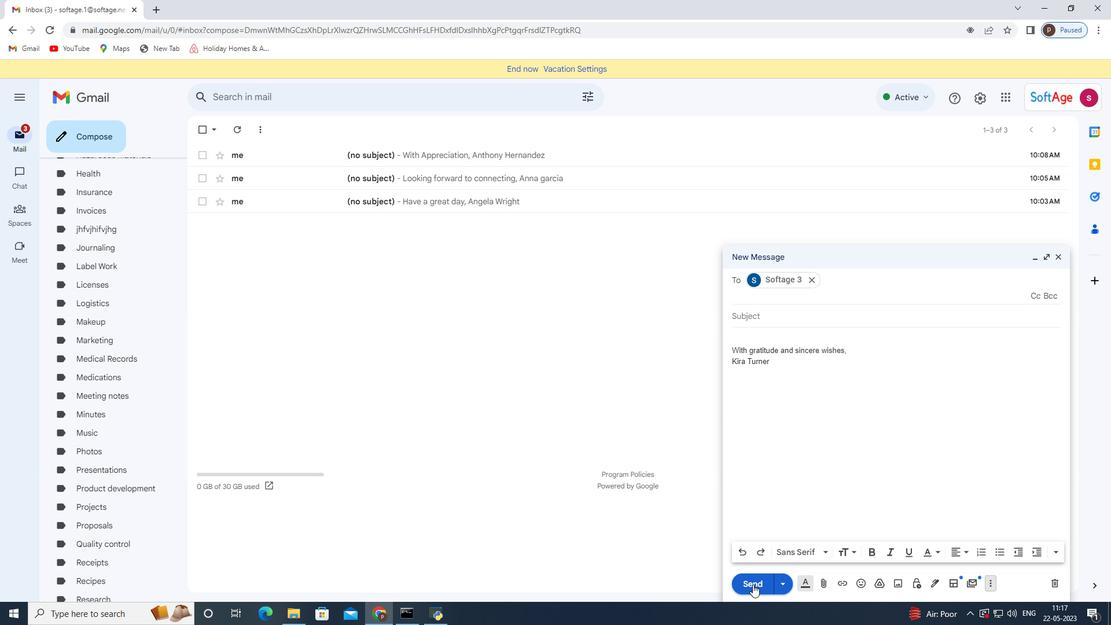 
Action: Mouse moved to (220, 379)
Screenshot: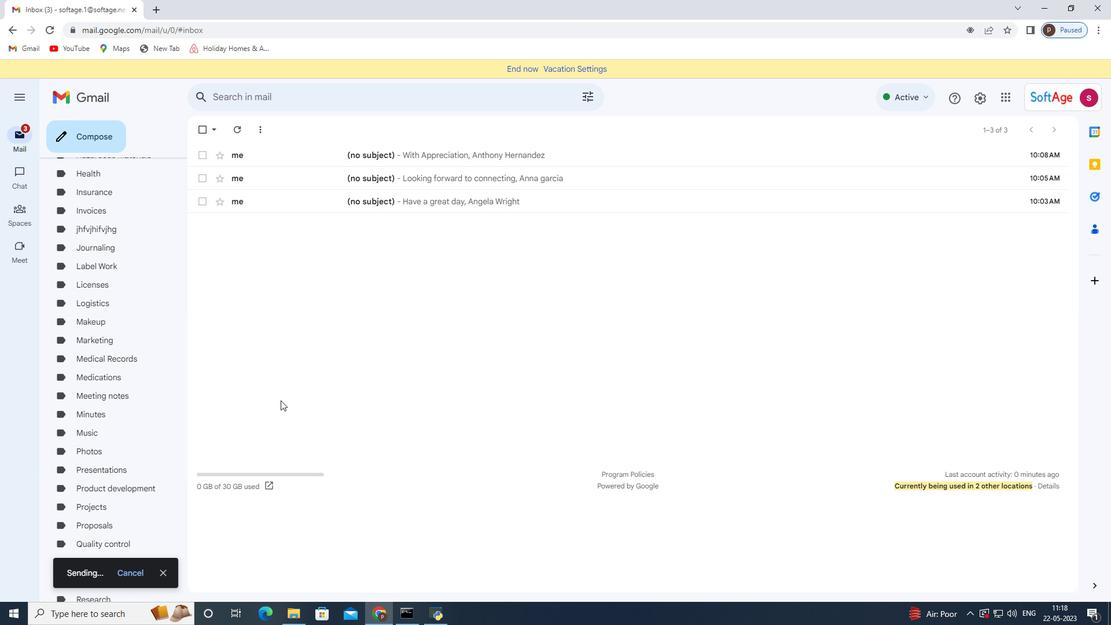 
